 Task: Use the formula "GETPIVOTDATA" in spreadsheet "Project portfolio".
Action: Mouse moved to (276, 178)
Screenshot: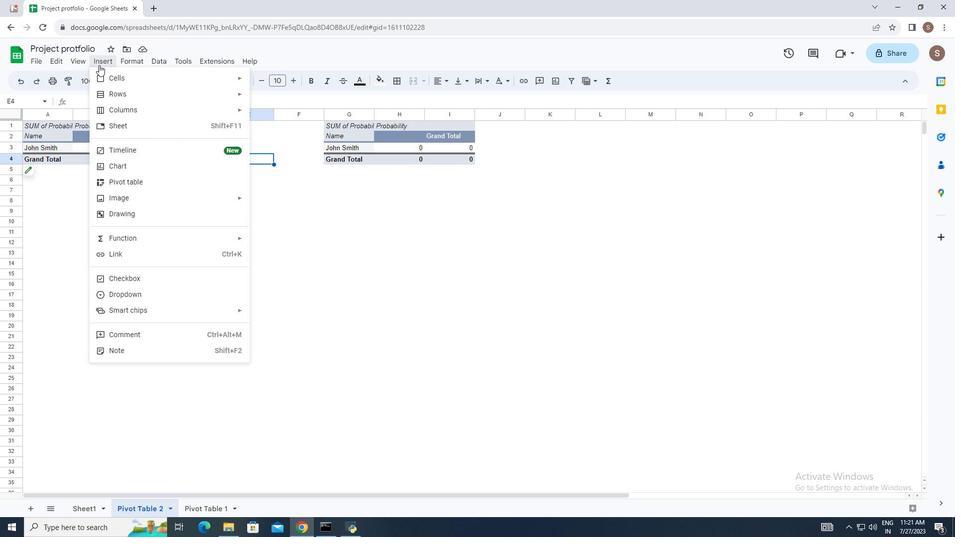 
Action: Mouse pressed left at (276, 178)
Screenshot: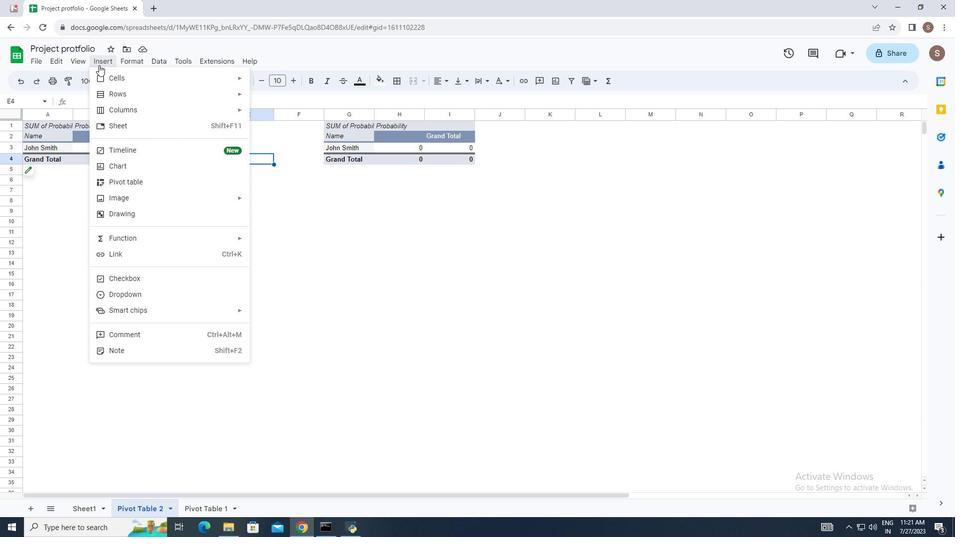 
Action: Mouse moved to (337, 180)
Screenshot: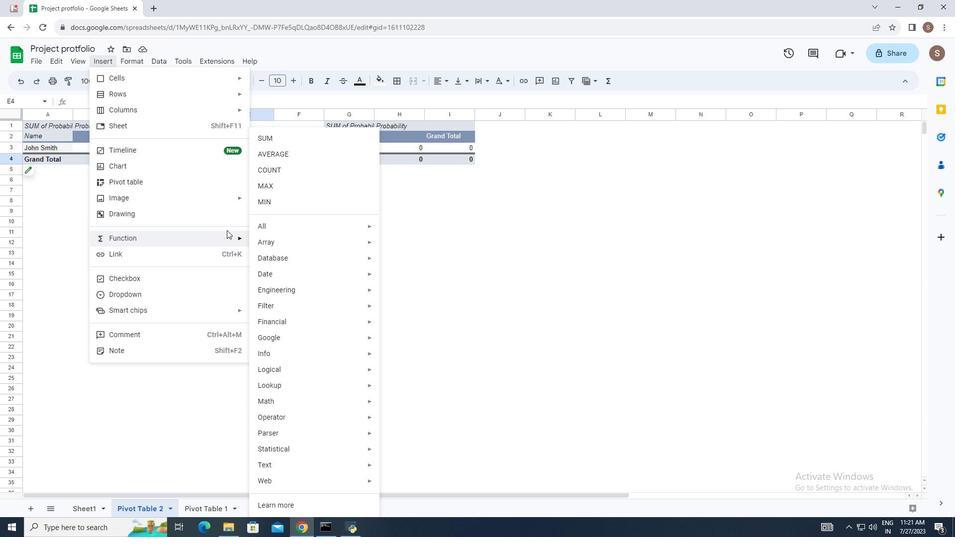 
Action: Mouse pressed left at (337, 180)
Screenshot: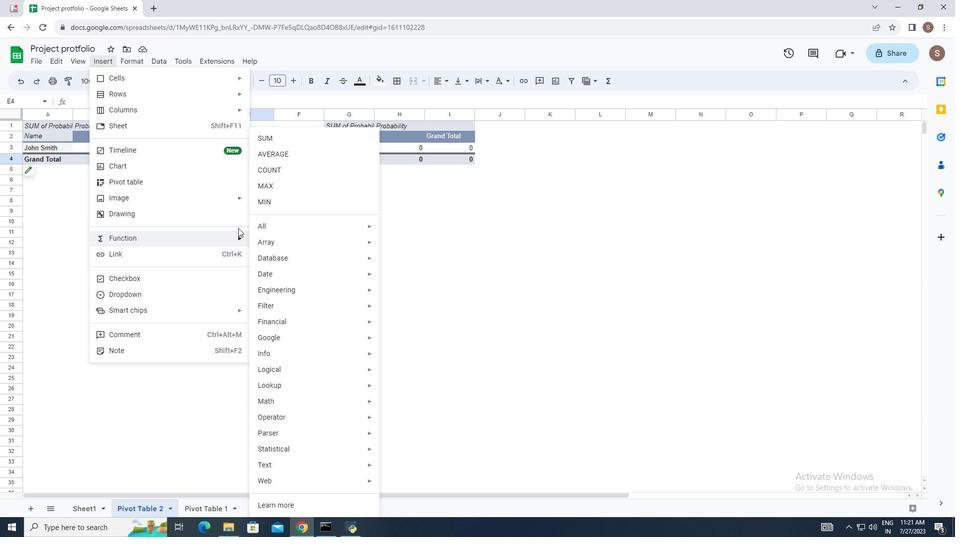 
Action: Mouse moved to (279, 170)
Screenshot: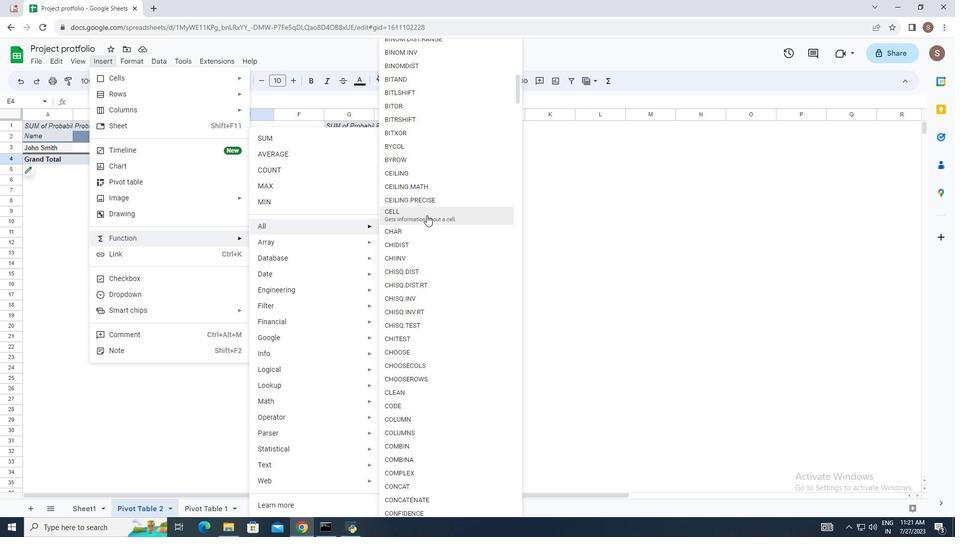 
Action: Mouse pressed left at (279, 170)
Screenshot: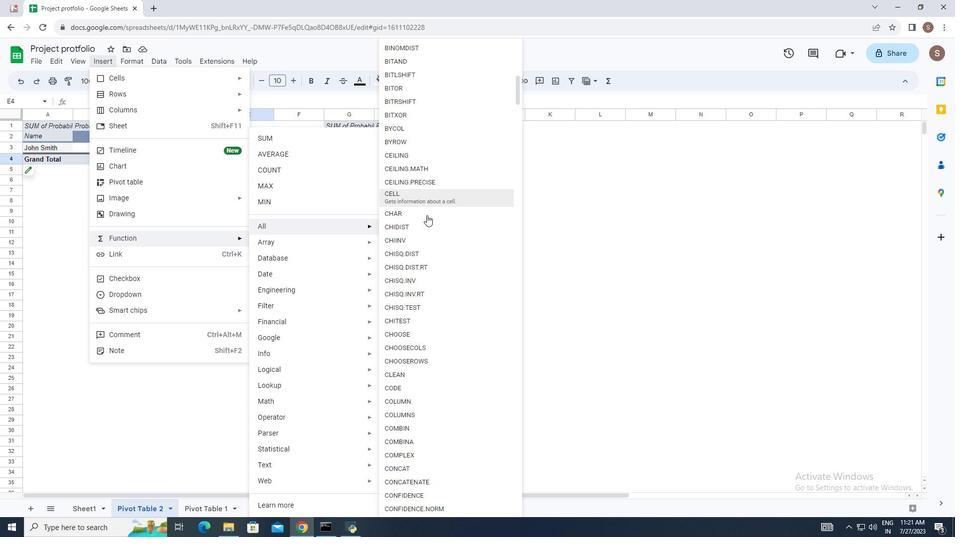 
Action: Mouse pressed left at (279, 170)
Screenshot: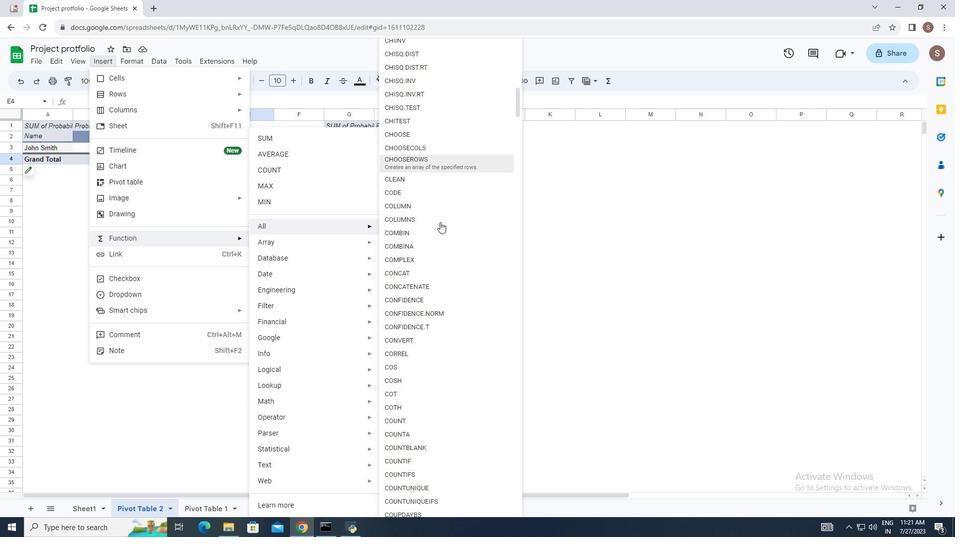 
Action: Mouse moved to (255, 170)
Screenshot: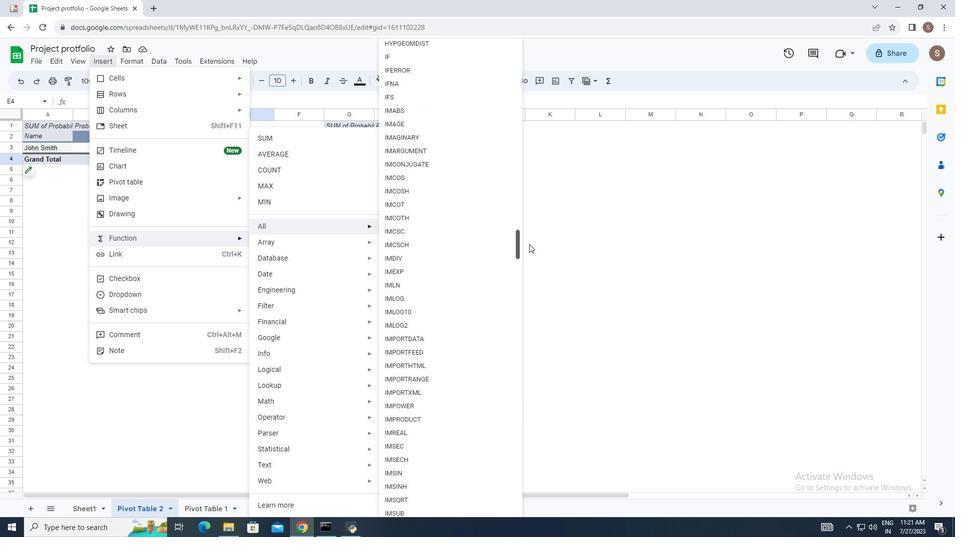 
Action: Mouse pressed left at (255, 170)
Screenshot: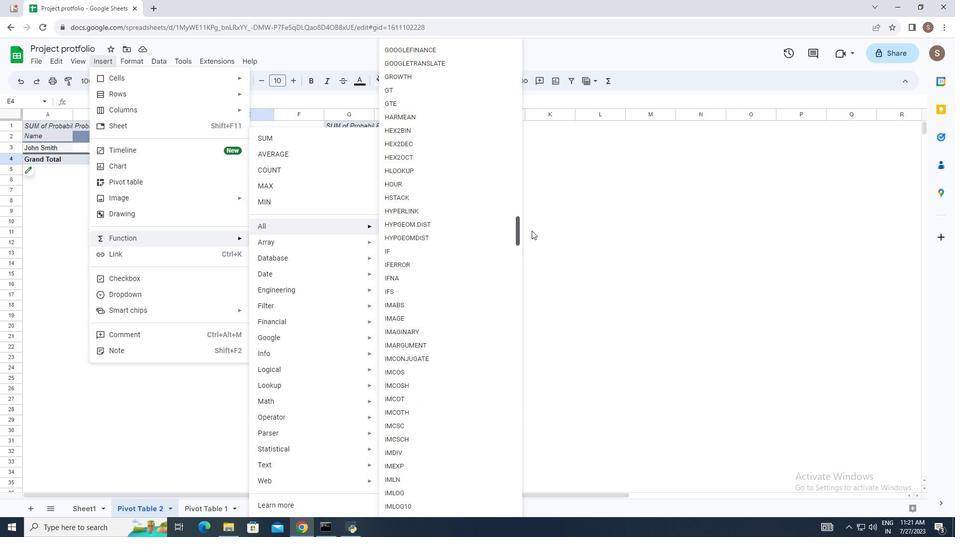 
Action: Mouse pressed left at (255, 170)
Screenshot: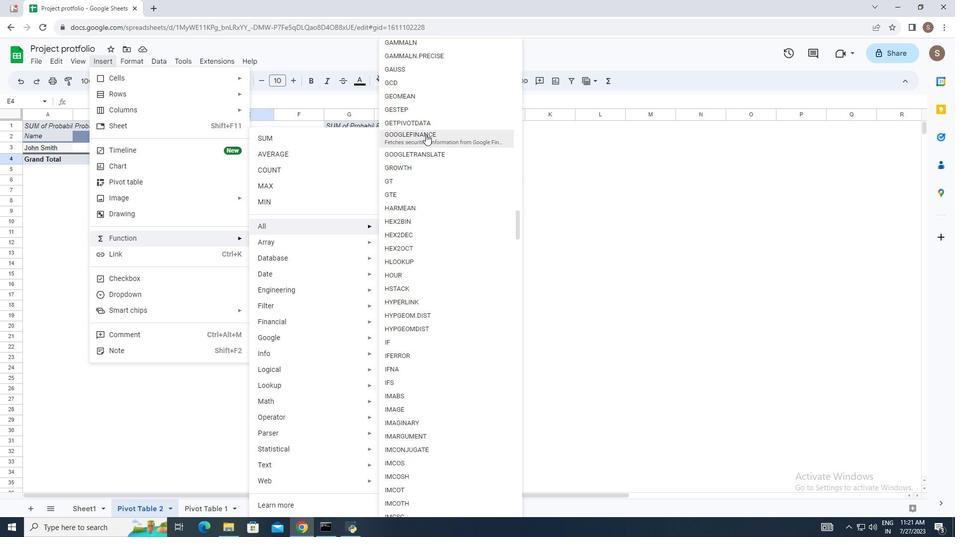 
Action: Mouse moved to (264, 170)
Screenshot: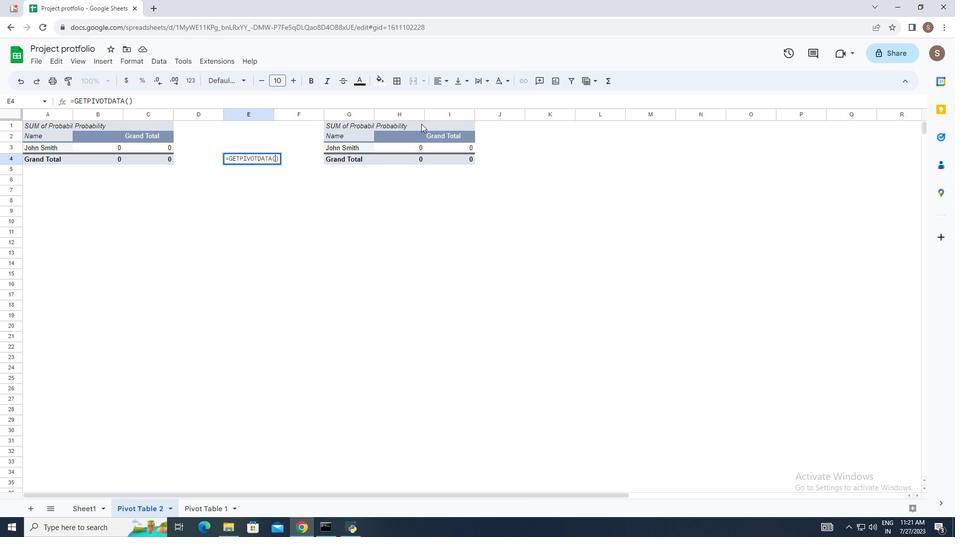 
Action: Mouse pressed left at (264, 170)
Screenshot: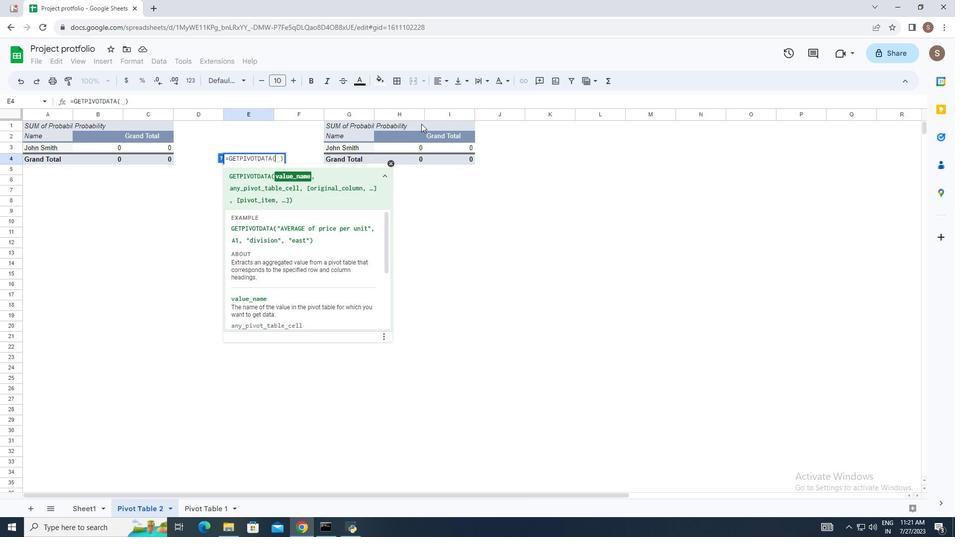 
Action: Mouse pressed left at (264, 170)
Screenshot: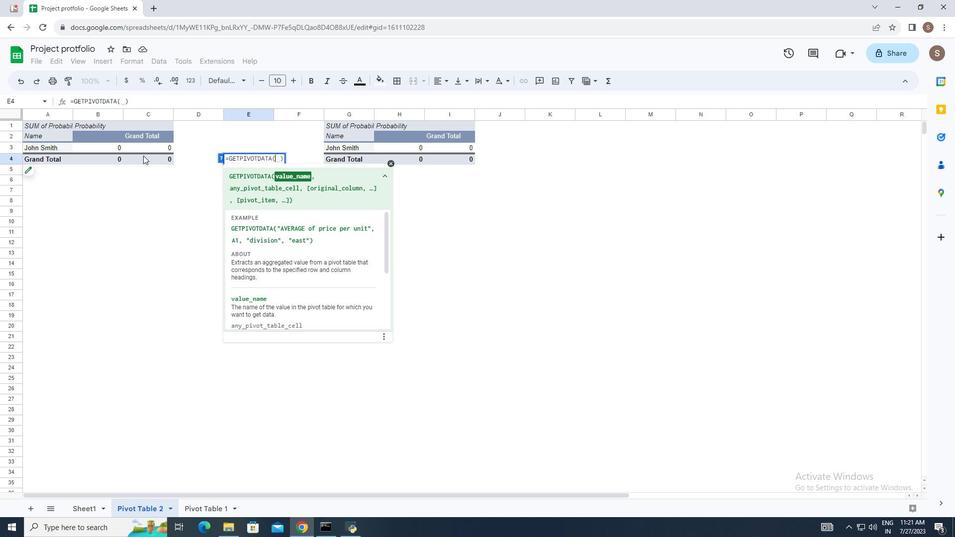 
Action: Mouse moved to (272, 170)
Screenshot: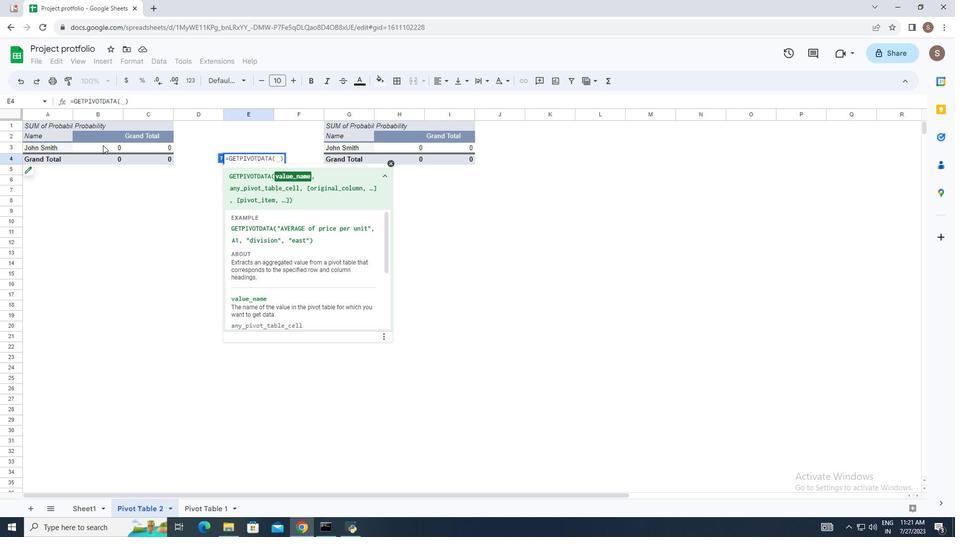 
Action: Mouse pressed left at (272, 170)
Screenshot: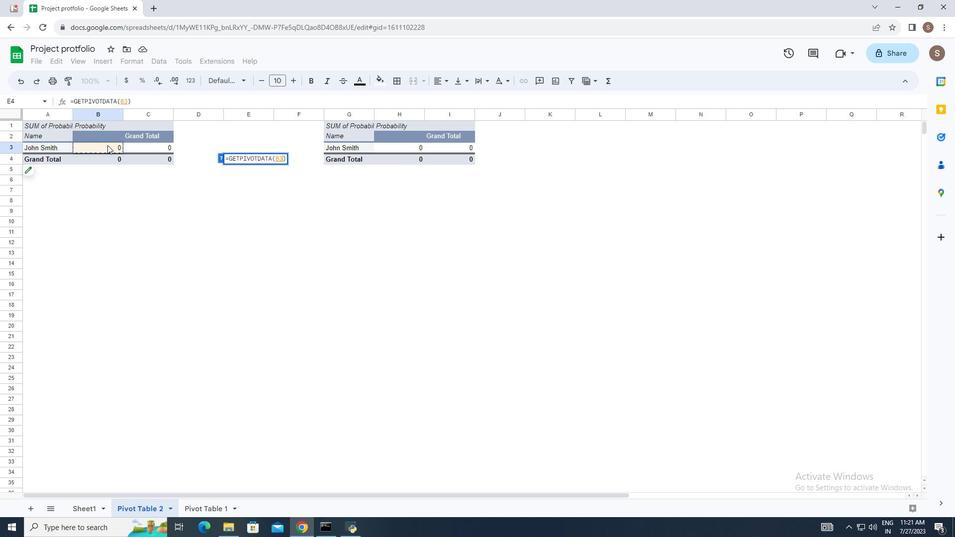
Action: Mouse moved to (272, 170)
Screenshot: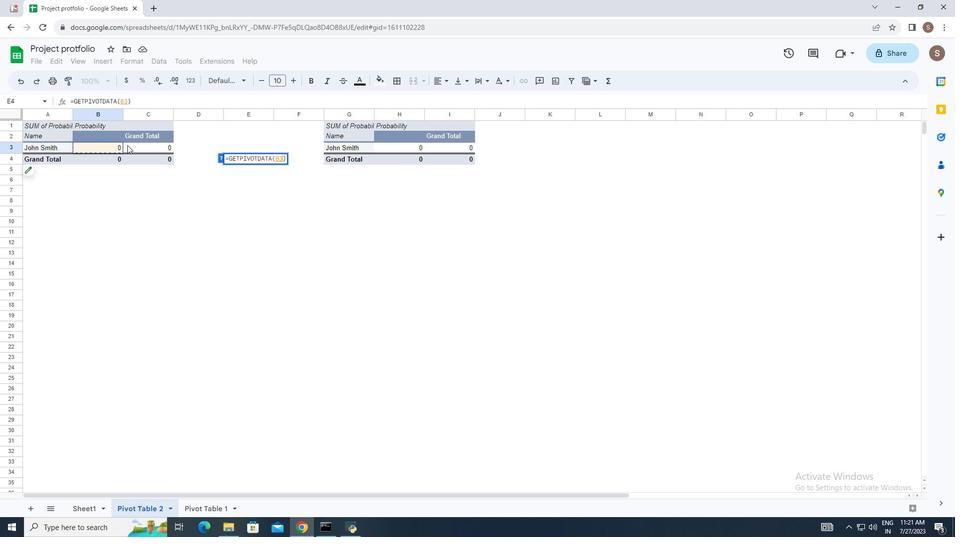 
Action: Mouse pressed left at (272, 170)
Screenshot: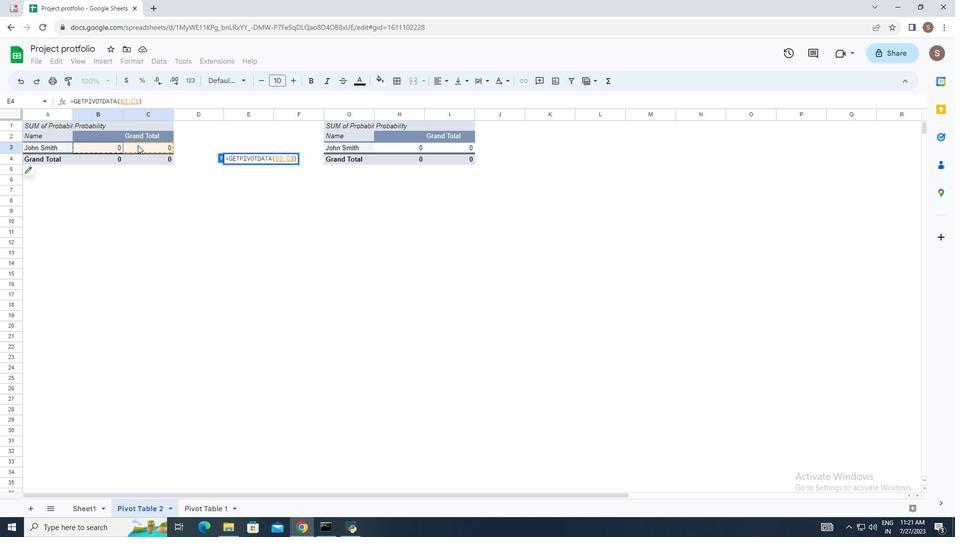 
Action: Mouse moved to (339, 181)
Screenshot: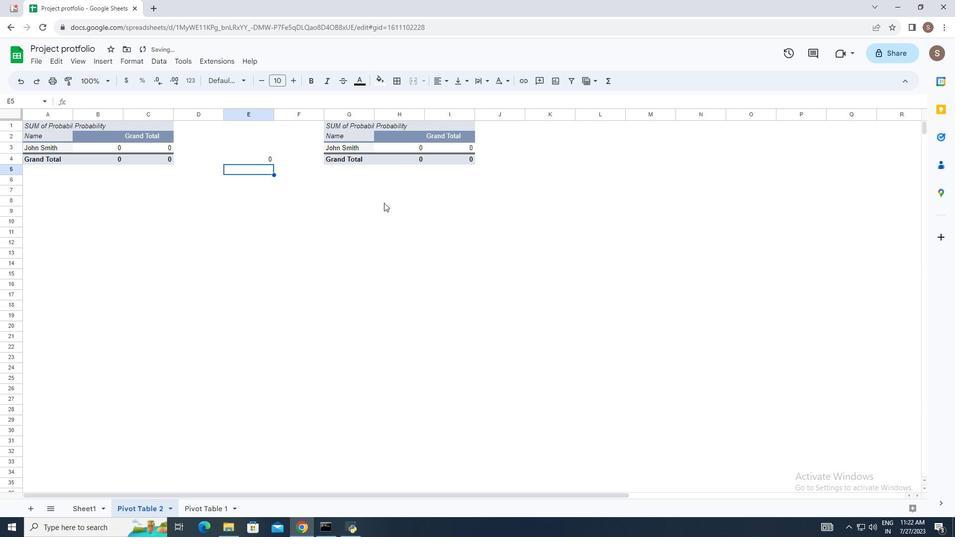 
Action: Mouse pressed left at (339, 181)
Screenshot: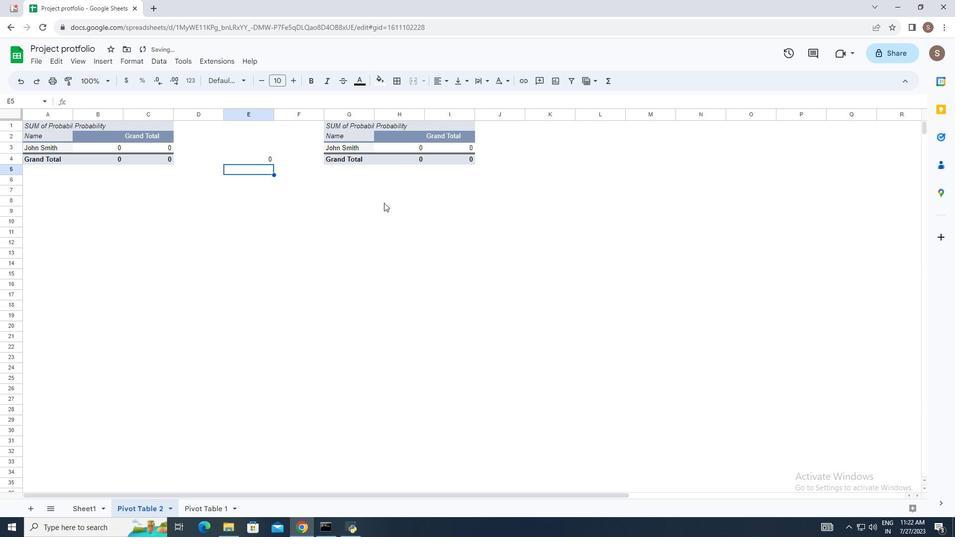 
Action: Mouse moved to (339, 180)
Screenshot: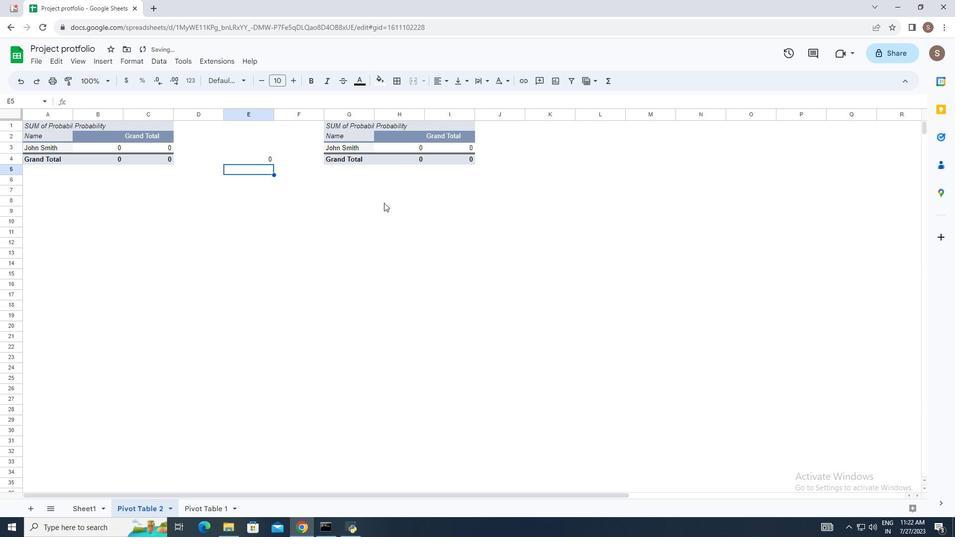 
Action: Mouse pressed left at (339, 180)
Screenshot: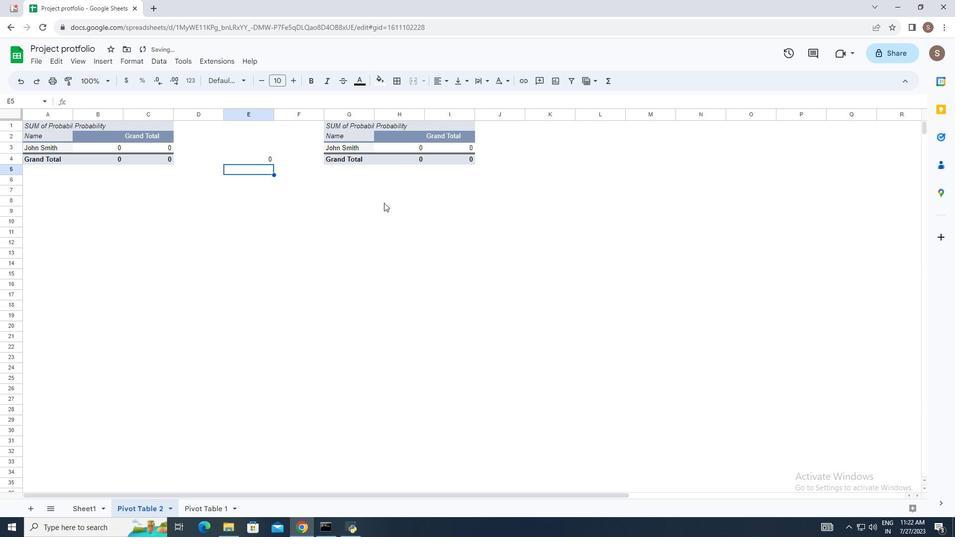 
Action: Mouse moved to (120, 178)
Screenshot: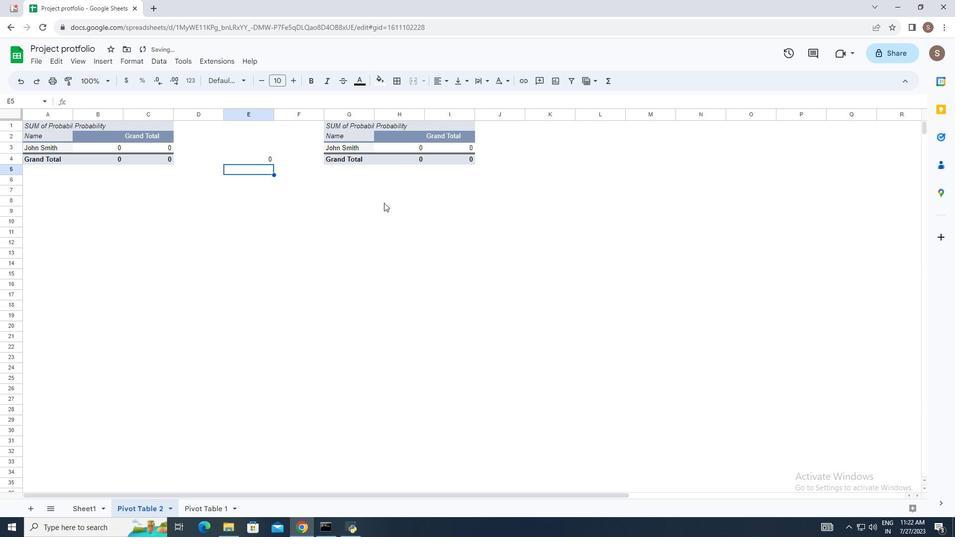 
Action: Mouse scrolled (120, 178) with delta (0, 0)
Screenshot: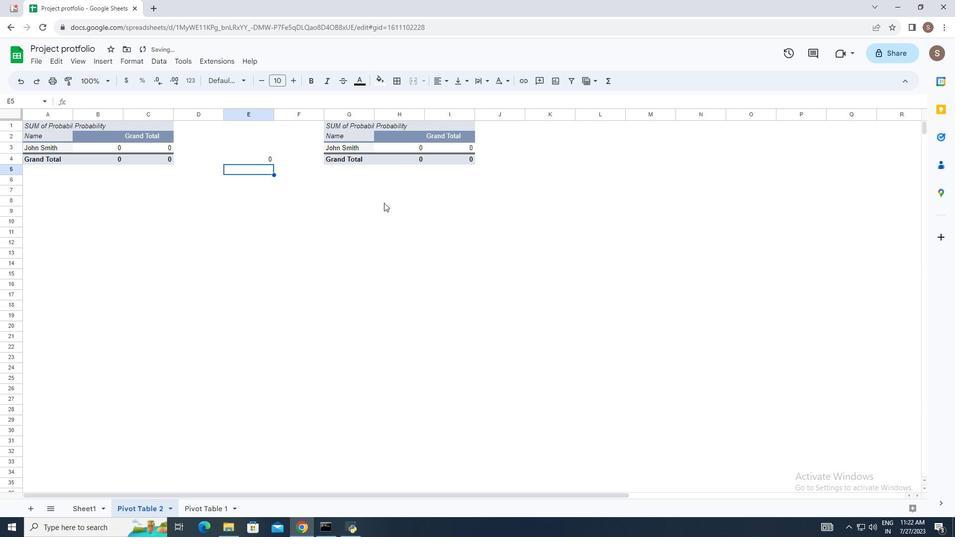 
Action: Mouse moved to (118, 178)
Screenshot: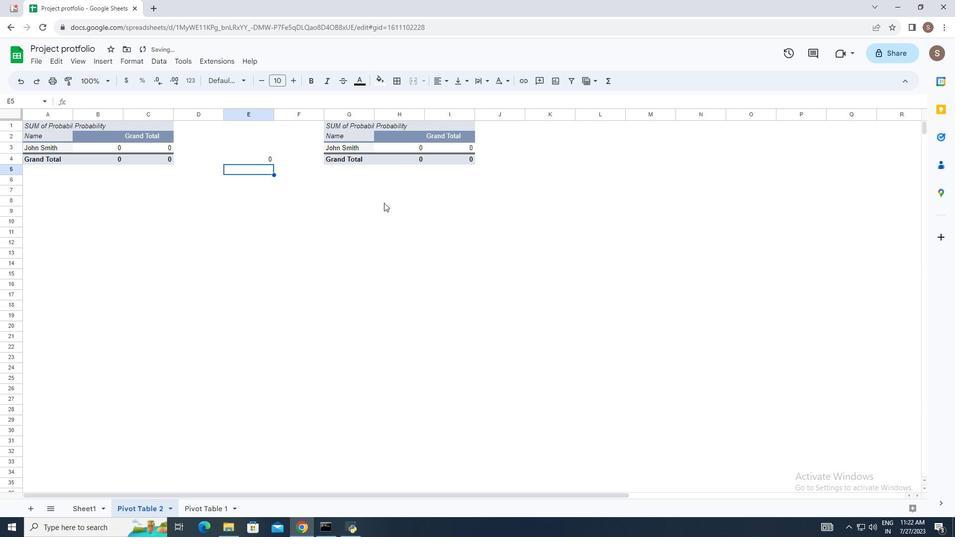 
Action: Mouse scrolled (118, 178) with delta (0, 0)
Screenshot: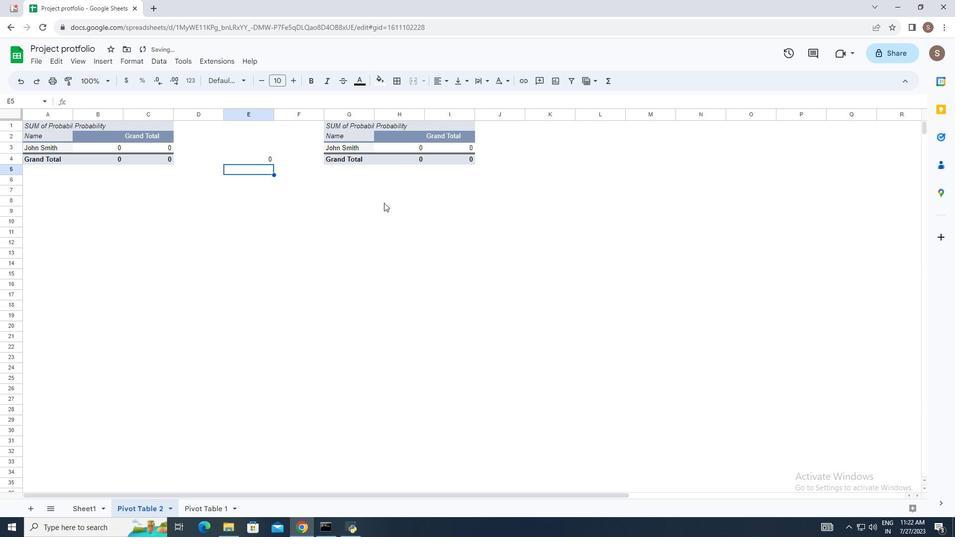 
Action: Mouse moved to (114, 179)
Screenshot: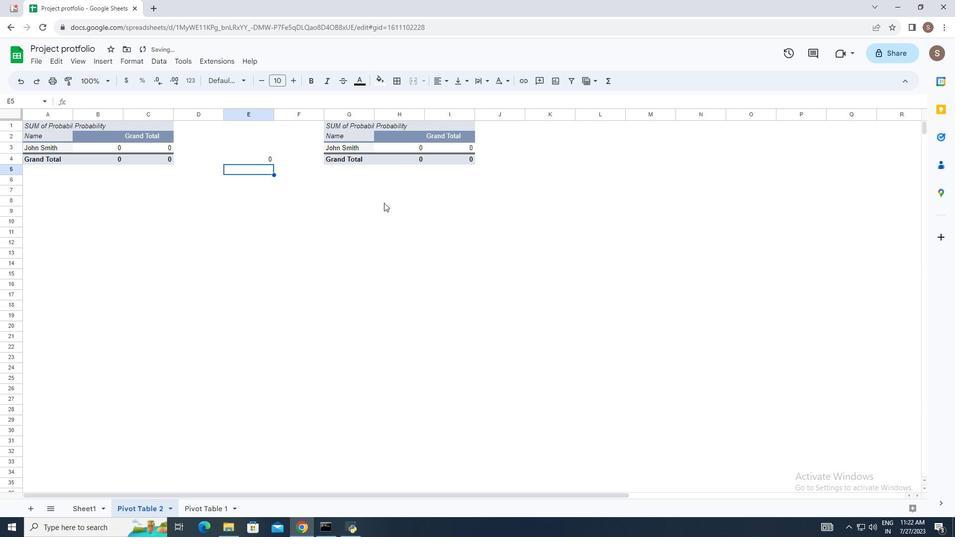 
Action: Mouse scrolled (116, 179) with delta (0, 0)
Screenshot: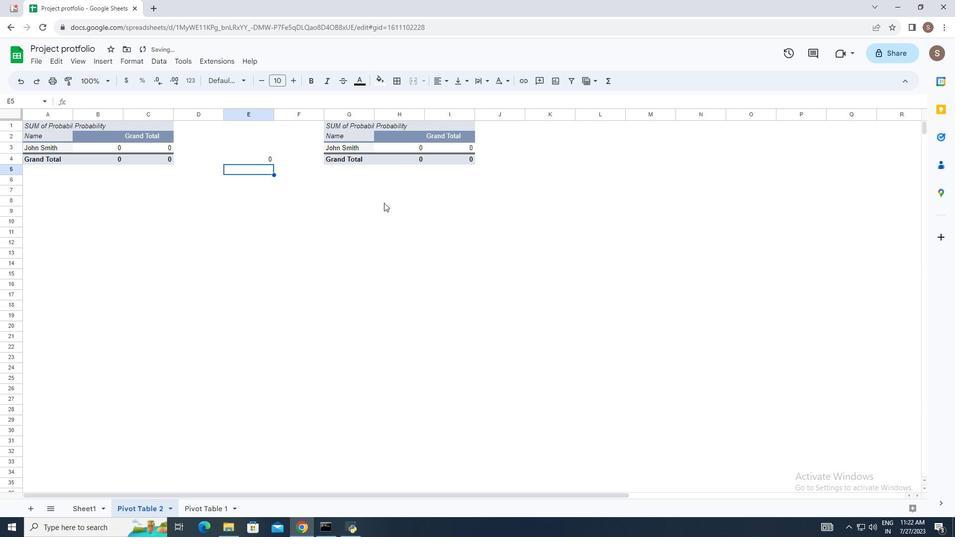 
Action: Mouse moved to (98, 183)
Screenshot: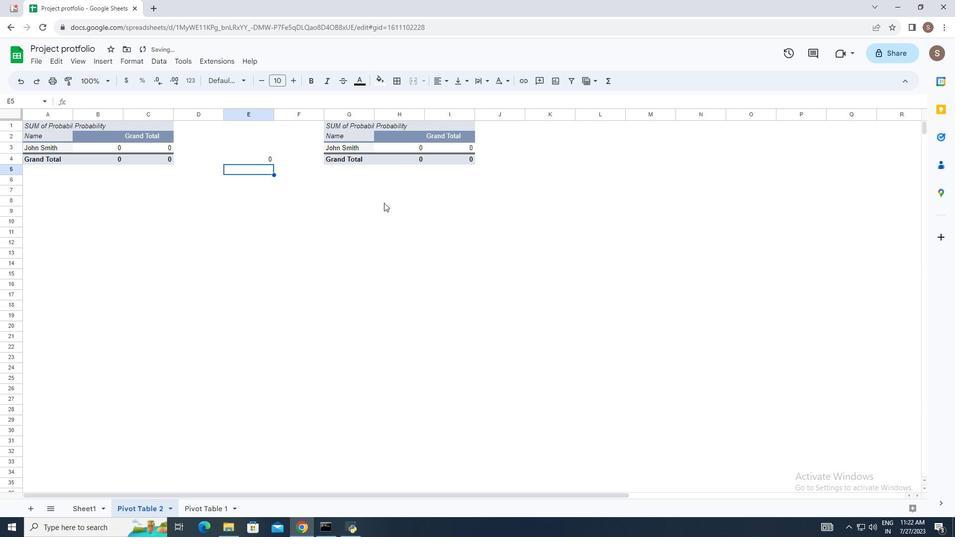 
Action: Mouse scrolled (98, 183) with delta (0, 0)
Screenshot: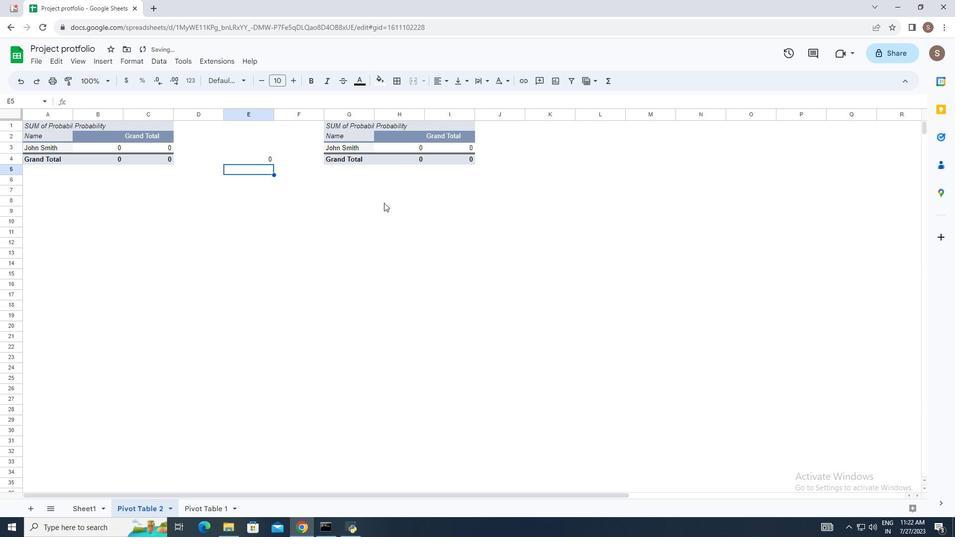 
Action: Mouse moved to (98, 183)
Screenshot: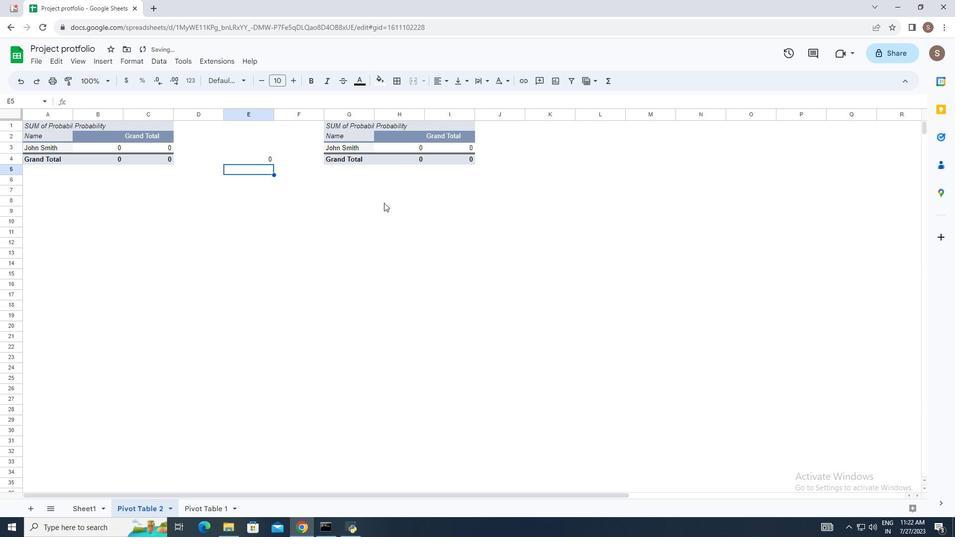 
Action: Mouse scrolled (98, 183) with delta (0, 0)
Screenshot: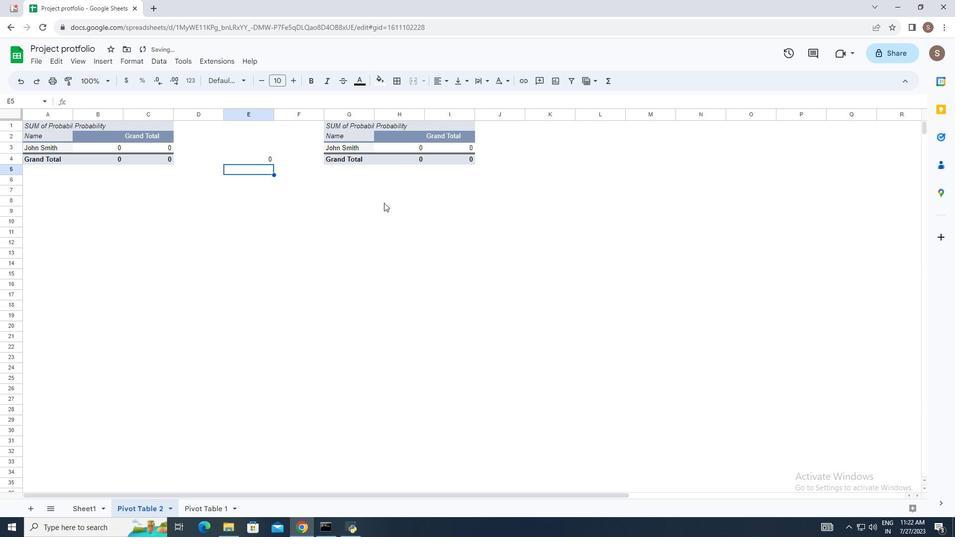 
Action: Mouse moved to (237, 160)
Screenshot: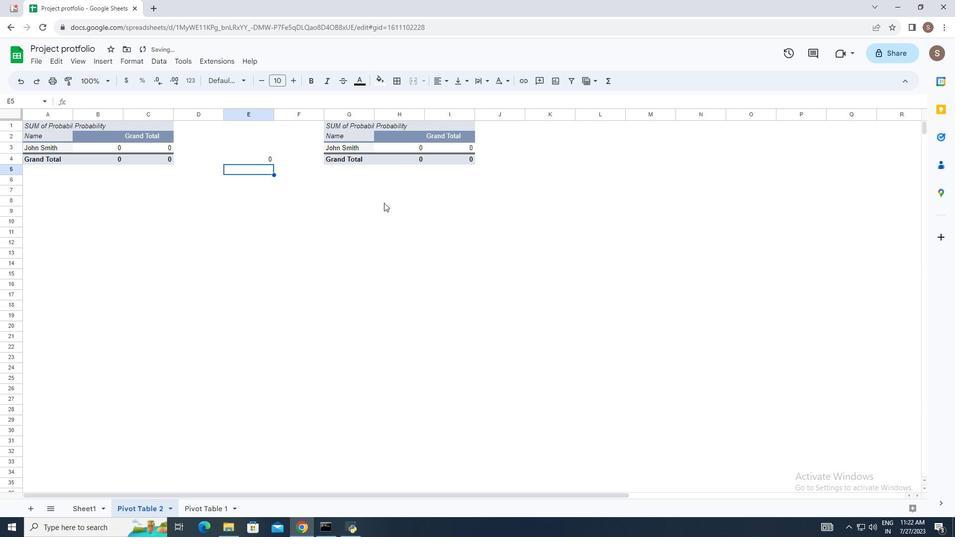 
Action: Mouse pressed left at (237, 160)
Screenshot: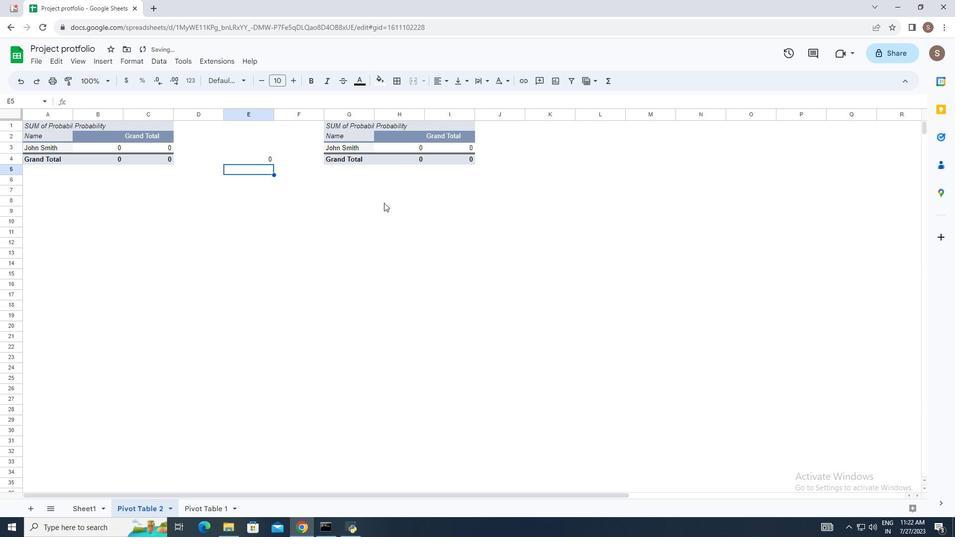 
Action: Mouse moved to (331, 210)
Screenshot: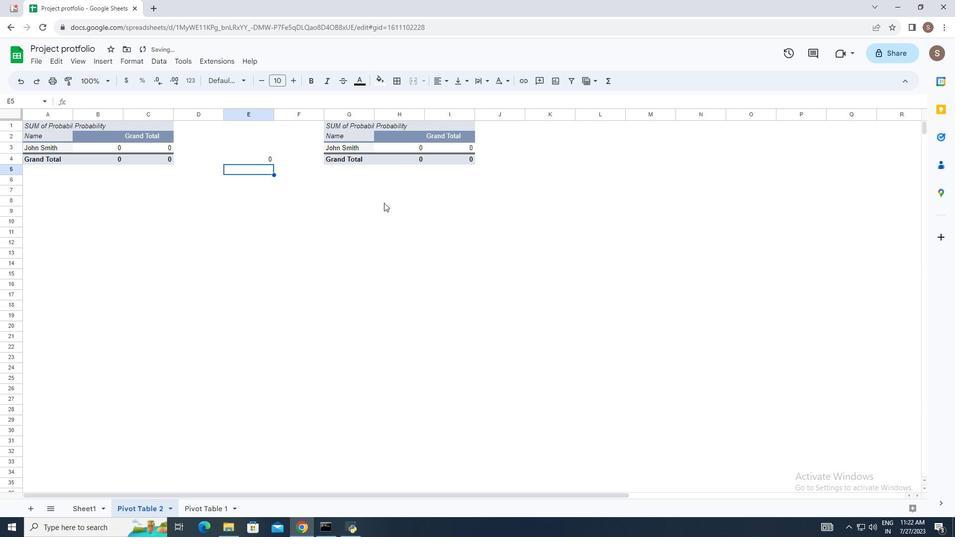 
Action: Mouse pressed left at (331, 210)
Screenshot: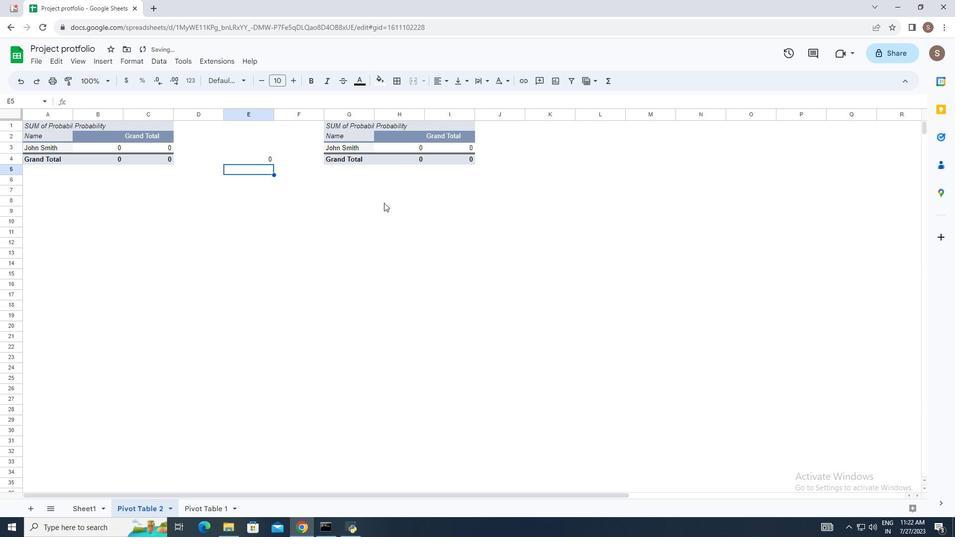 
Action: Mouse moved to (346, 167)
Screenshot: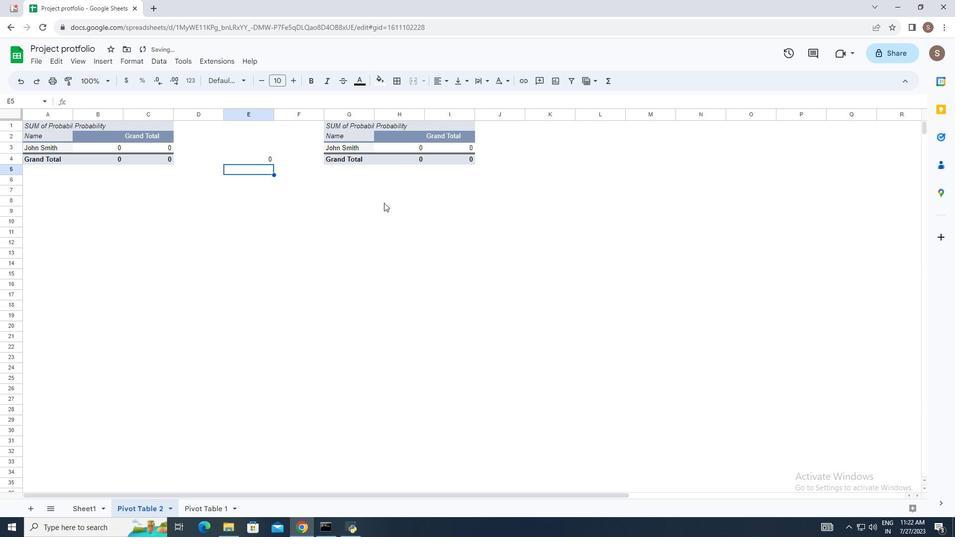 
Action: Mouse pressed left at (346, 167)
Screenshot: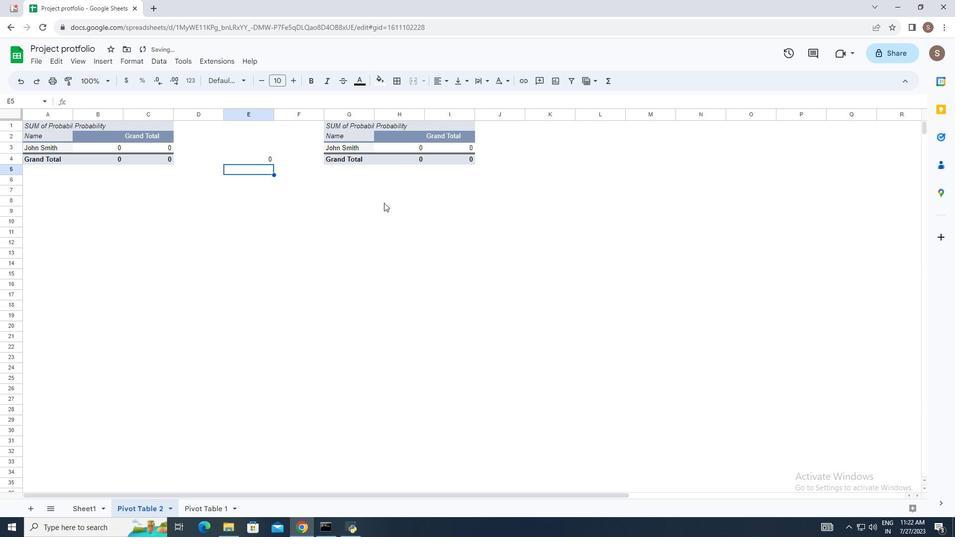 
Action: Mouse moved to (353, 185)
Screenshot: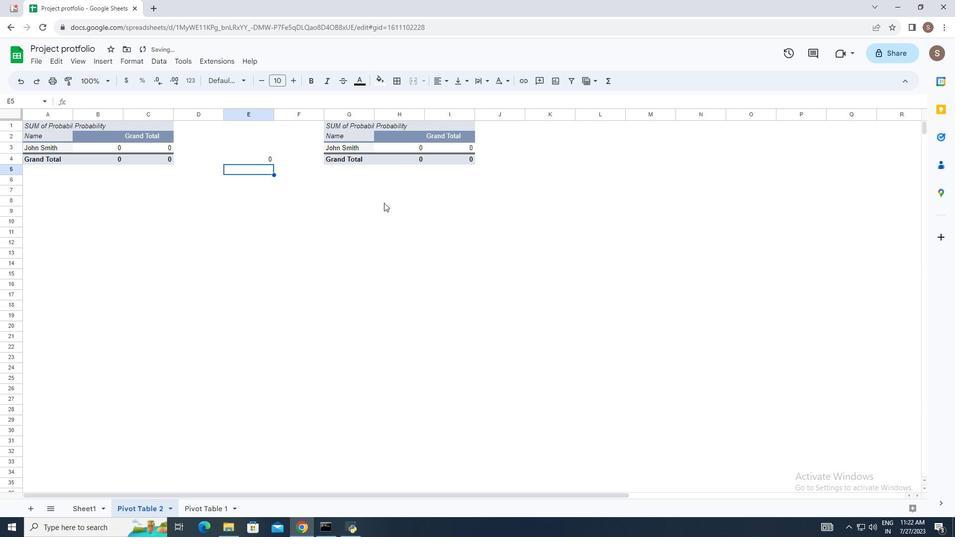 
Action: Key pressed cmd
Screenshot: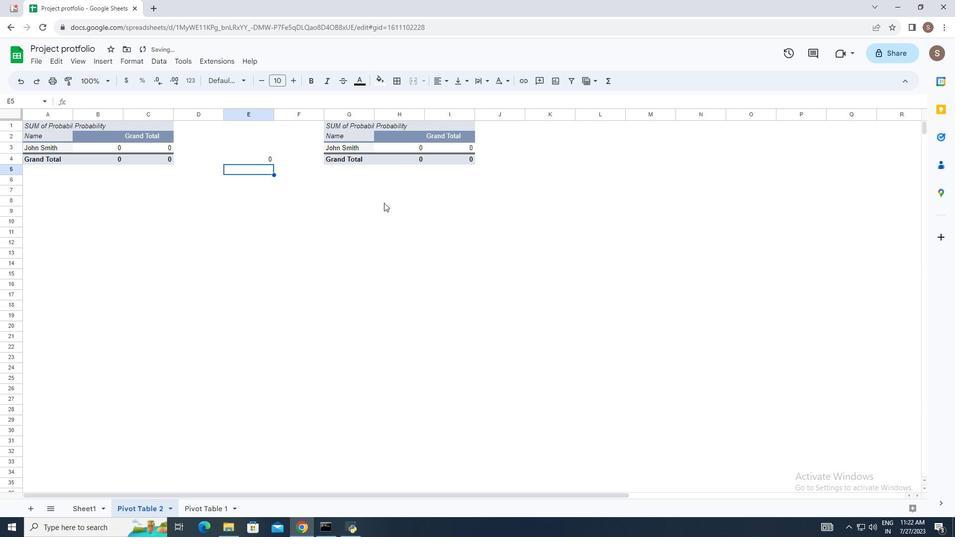 
Action: Mouse moved to (366, 206)
Screenshot: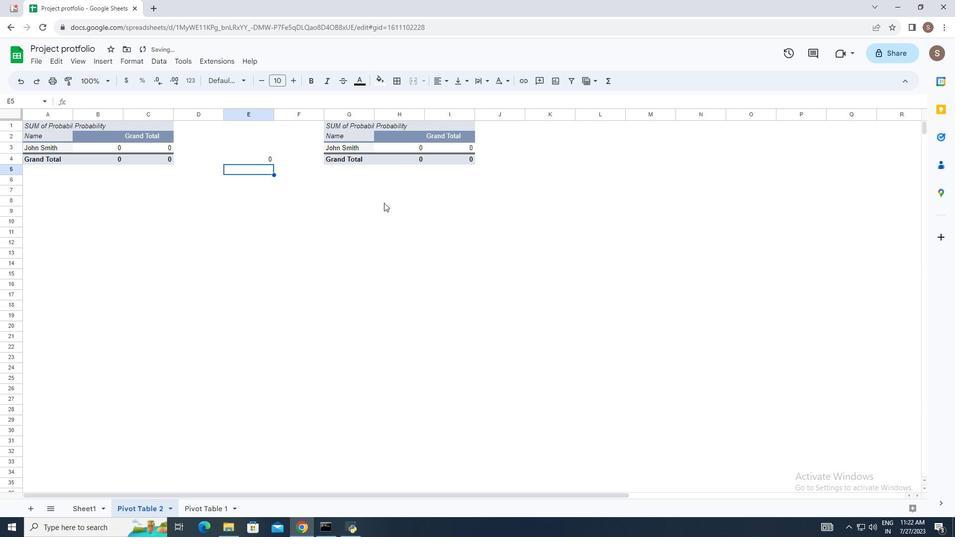 
Action: Mouse pressed left at (366, 206)
Screenshot: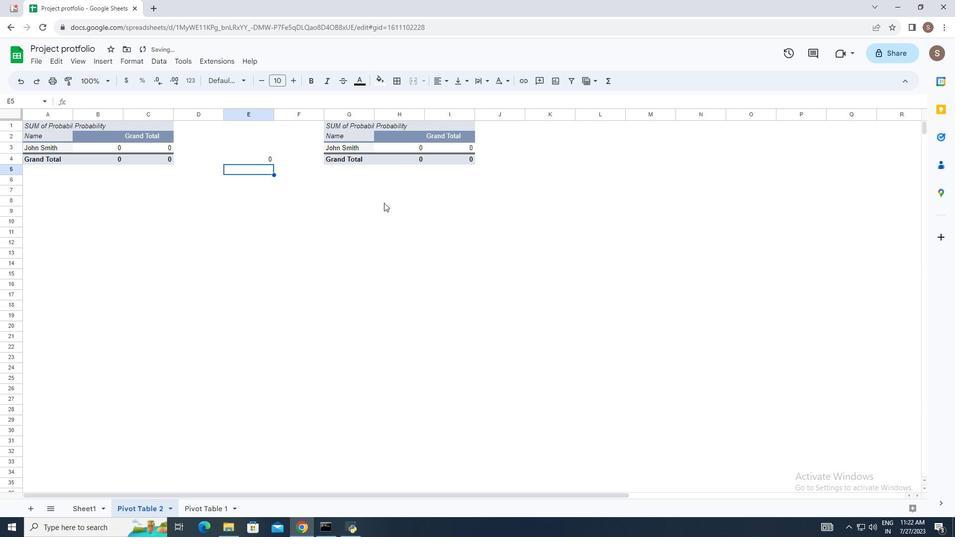 
Action: Mouse moved to (387, 207)
Screenshot: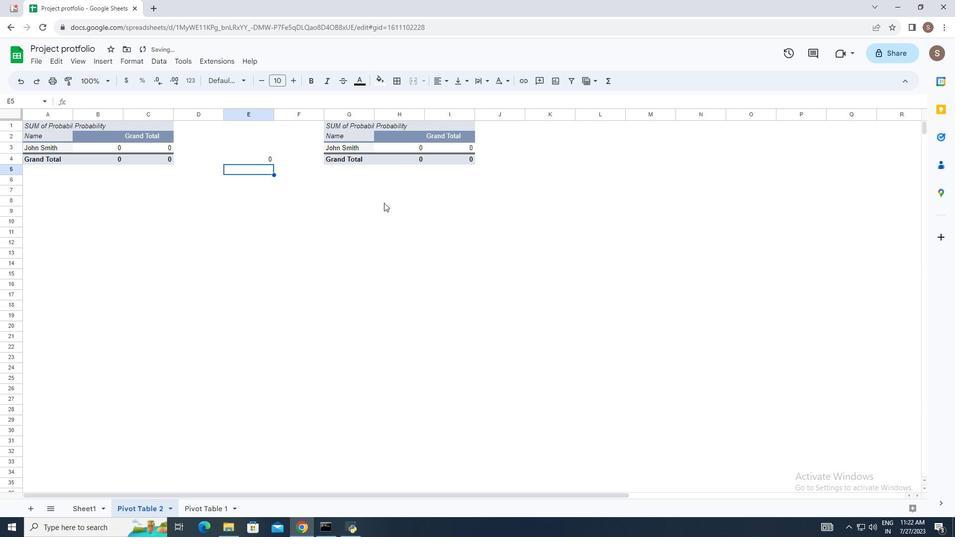 
Action: Mouse pressed left at (387, 207)
Screenshot: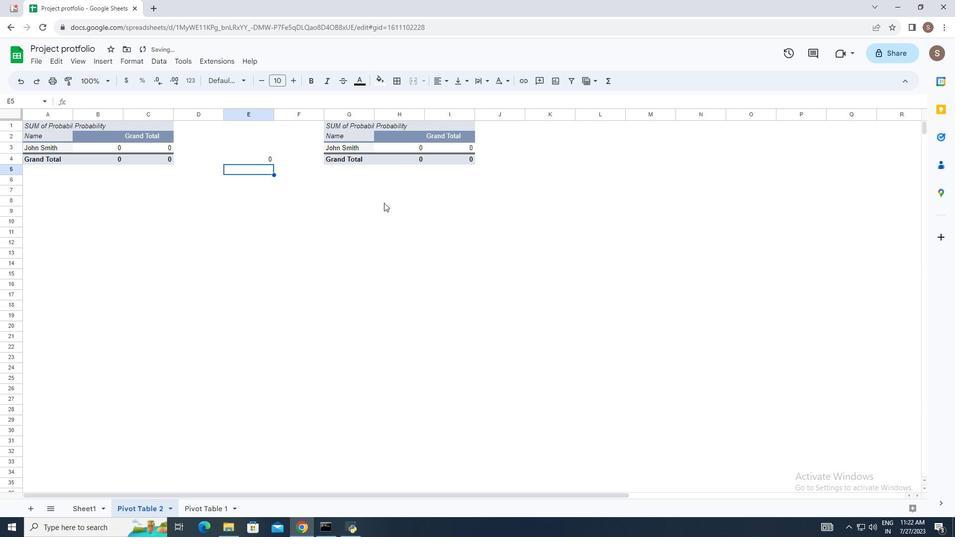 
Action: Mouse moved to (280, 170)
Screenshot: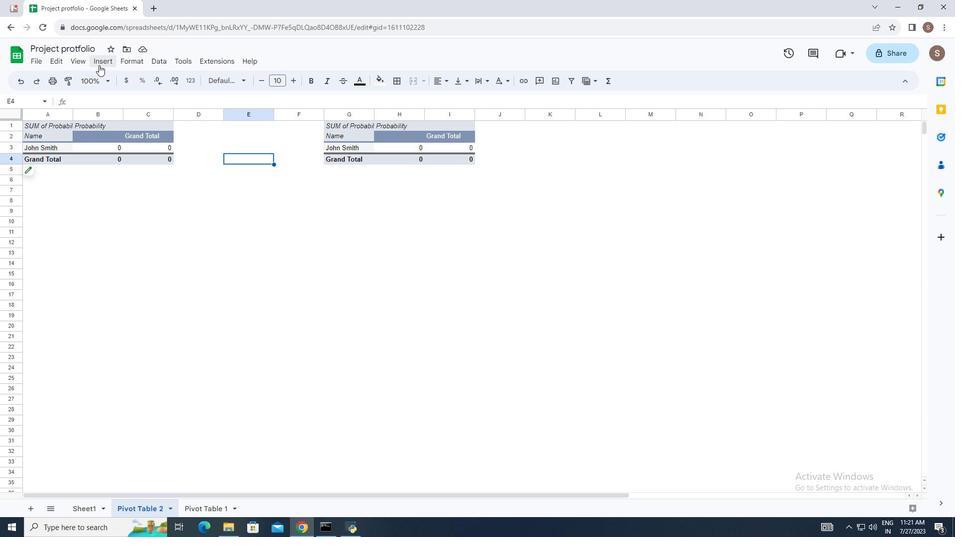 
Action: Mouse pressed left at (280, 170)
Screenshot: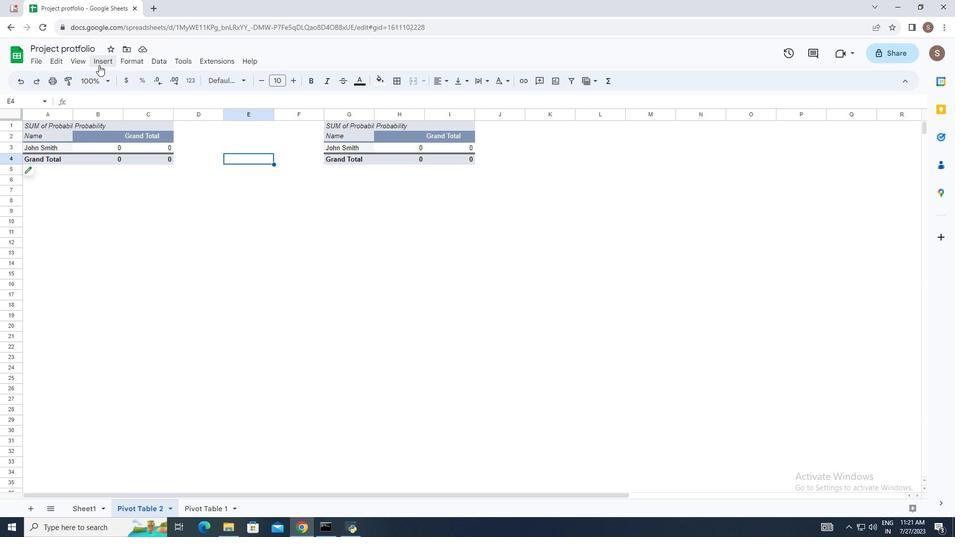 
Action: Mouse moved to (302, 186)
Screenshot: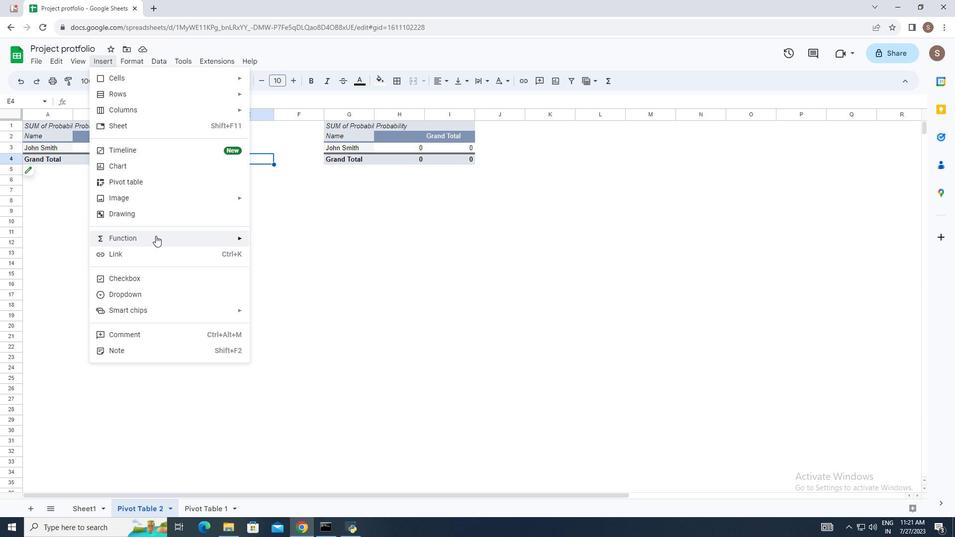
Action: Mouse pressed left at (302, 186)
Screenshot: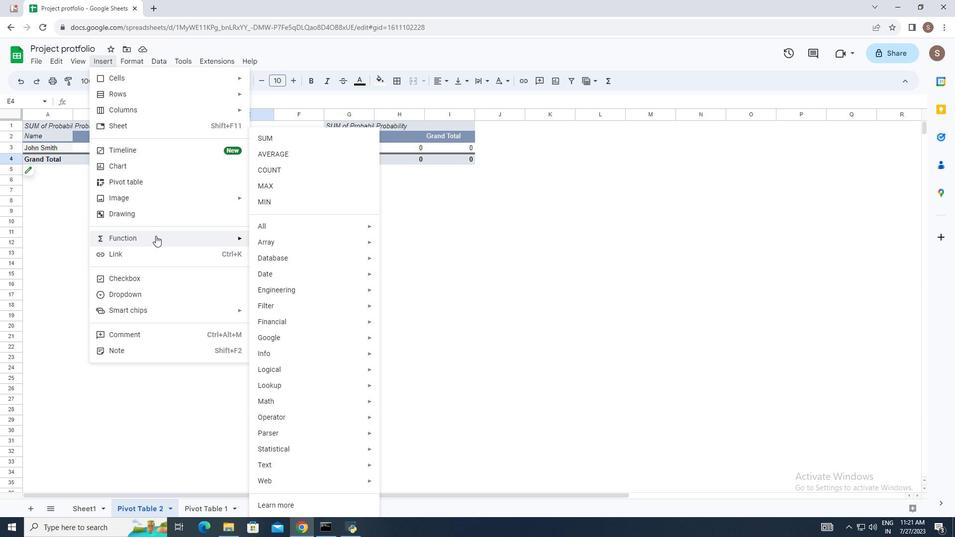
Action: Mouse moved to (348, 185)
Screenshot: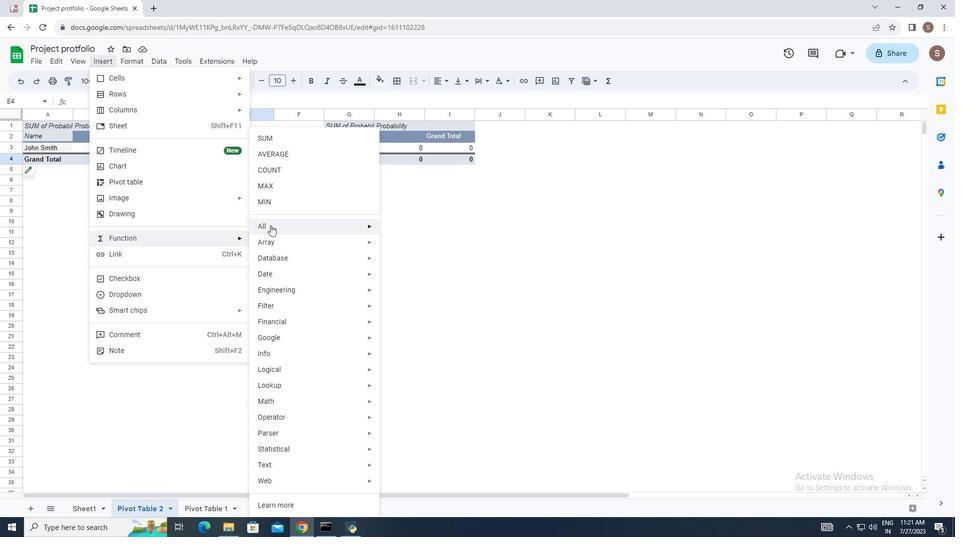 
Action: Mouse pressed left at (348, 185)
Screenshot: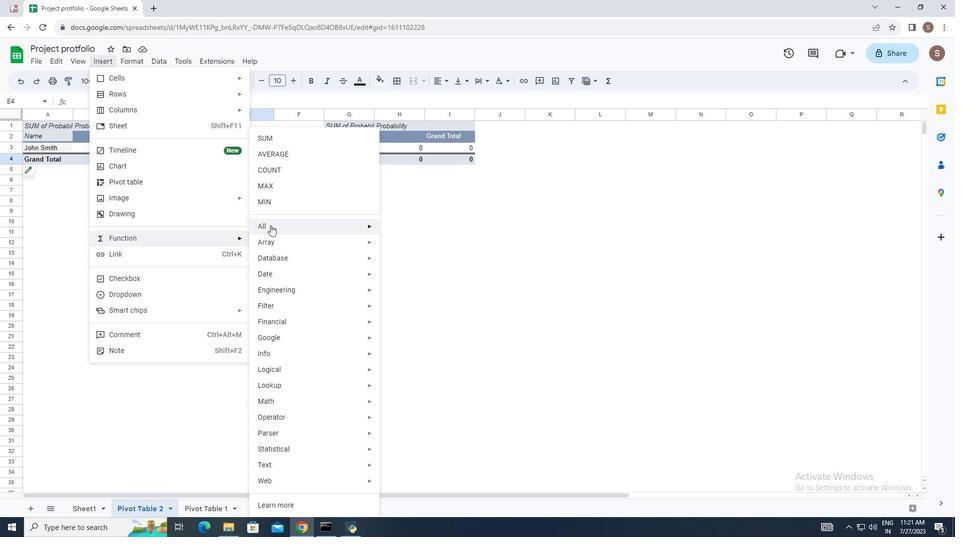 
Action: Mouse moved to (409, 184)
Screenshot: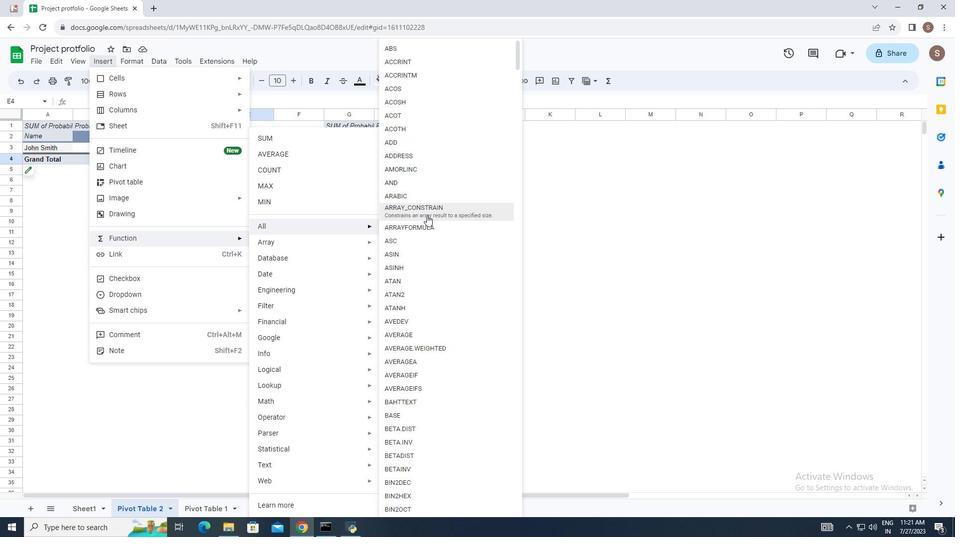 
Action: Mouse scrolled (409, 184) with delta (0, 0)
Screenshot: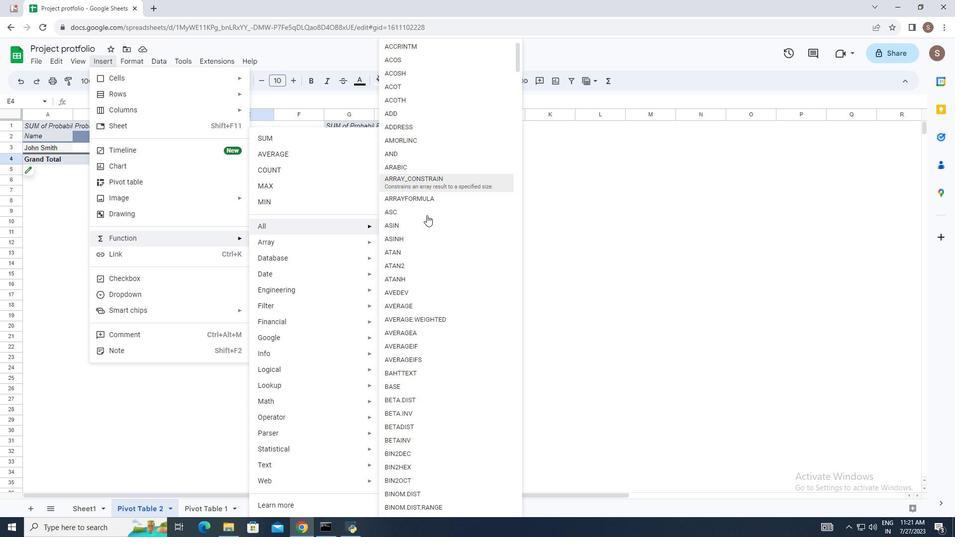 
Action: Mouse scrolled (409, 184) with delta (0, 0)
Screenshot: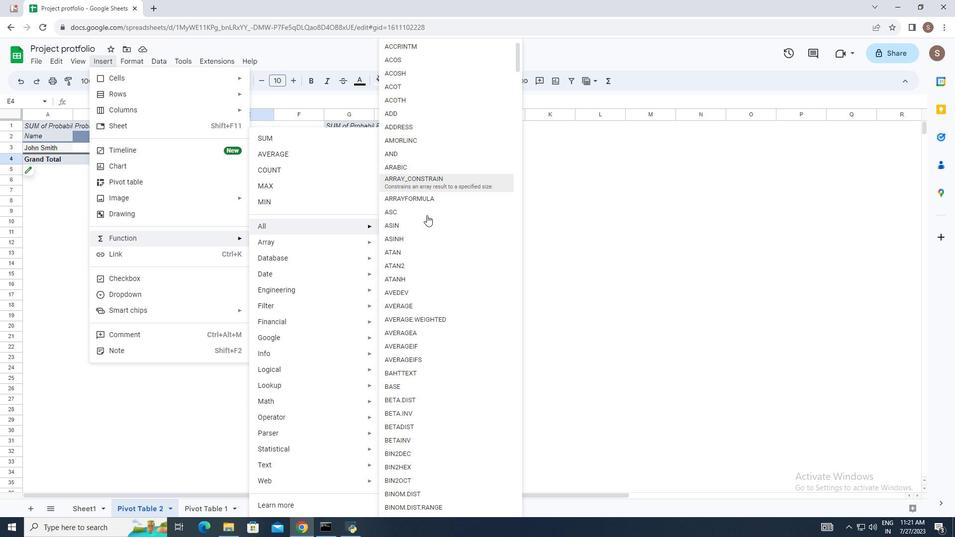 
Action: Mouse scrolled (409, 184) with delta (0, 0)
Screenshot: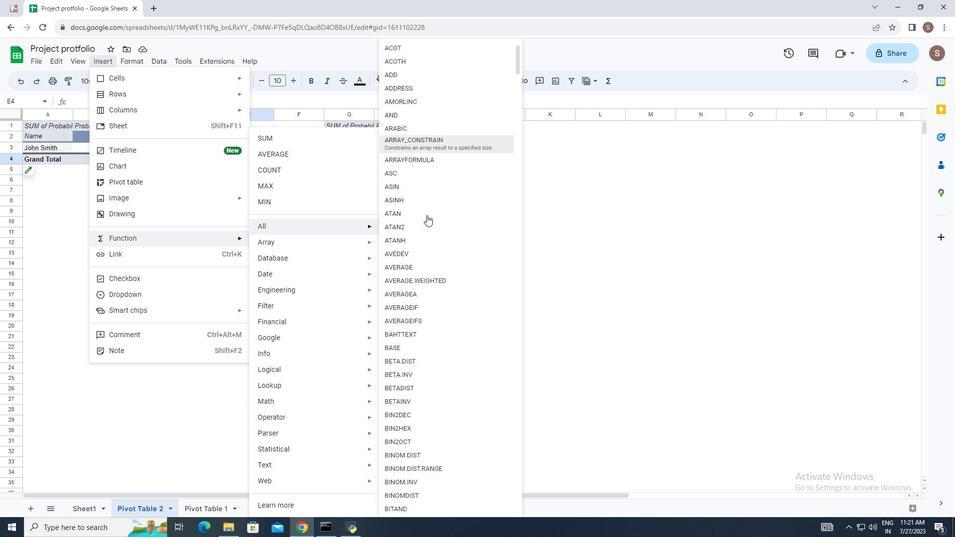 
Action: Mouse scrolled (409, 184) with delta (0, 0)
Screenshot: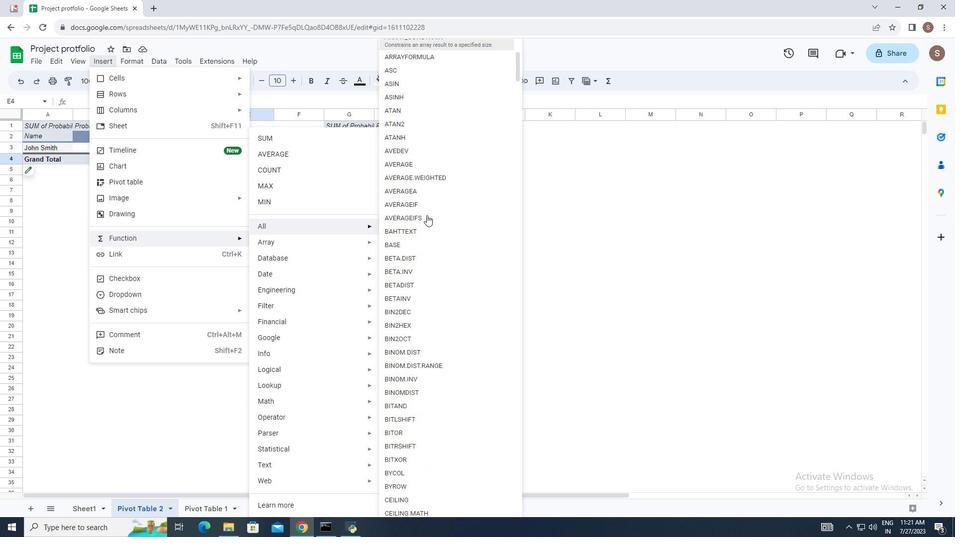 
Action: Mouse scrolled (409, 184) with delta (0, 0)
Screenshot: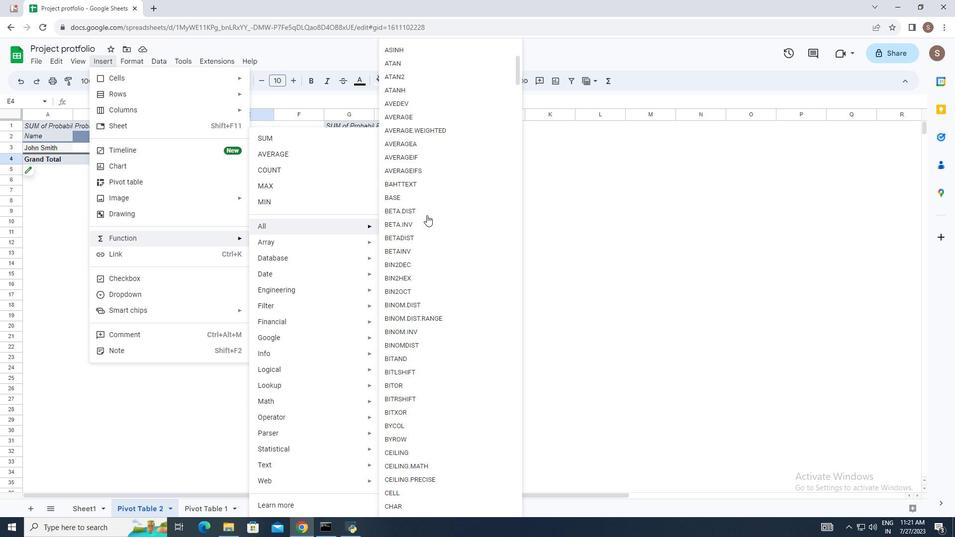 
Action: Mouse scrolled (409, 184) with delta (0, 0)
Screenshot: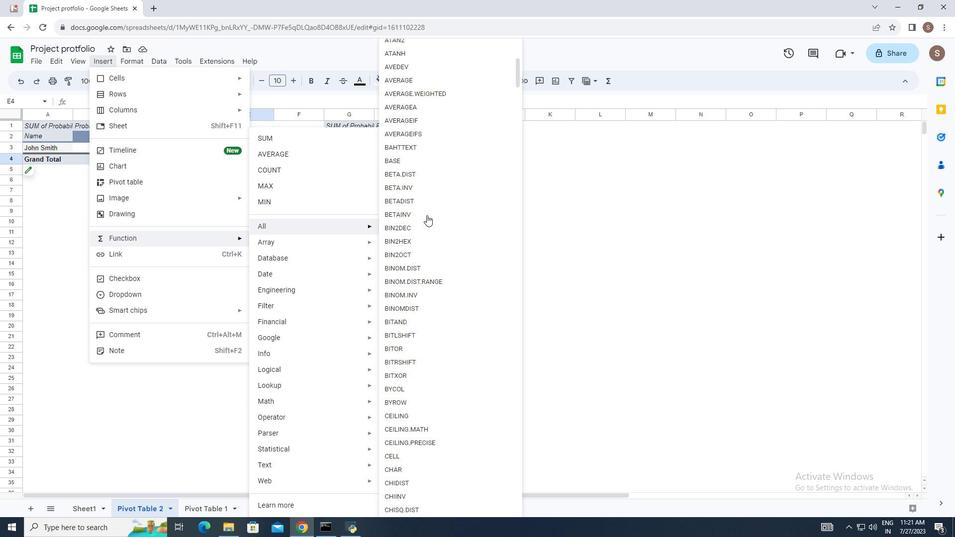 
Action: Mouse scrolled (409, 184) with delta (0, 0)
Screenshot: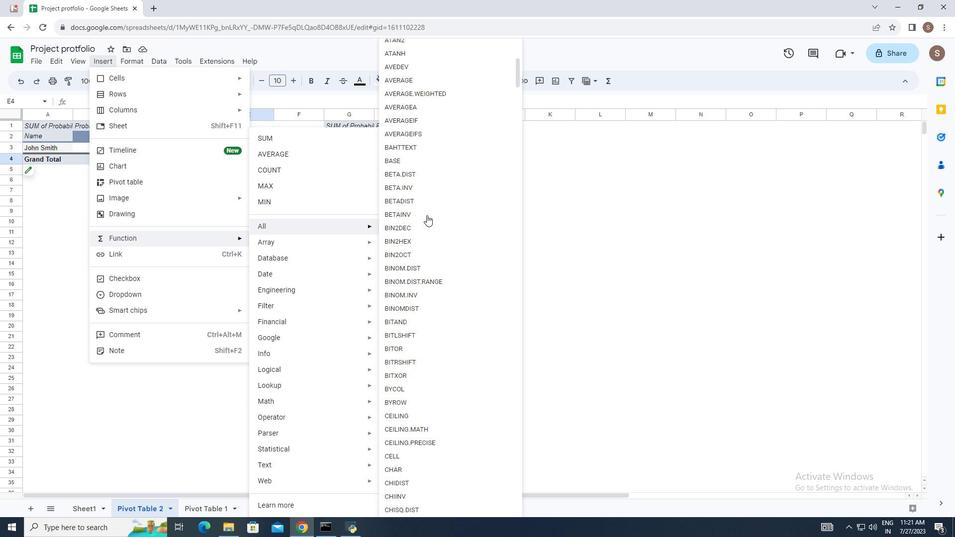 
Action: Mouse scrolled (409, 184) with delta (0, 0)
Screenshot: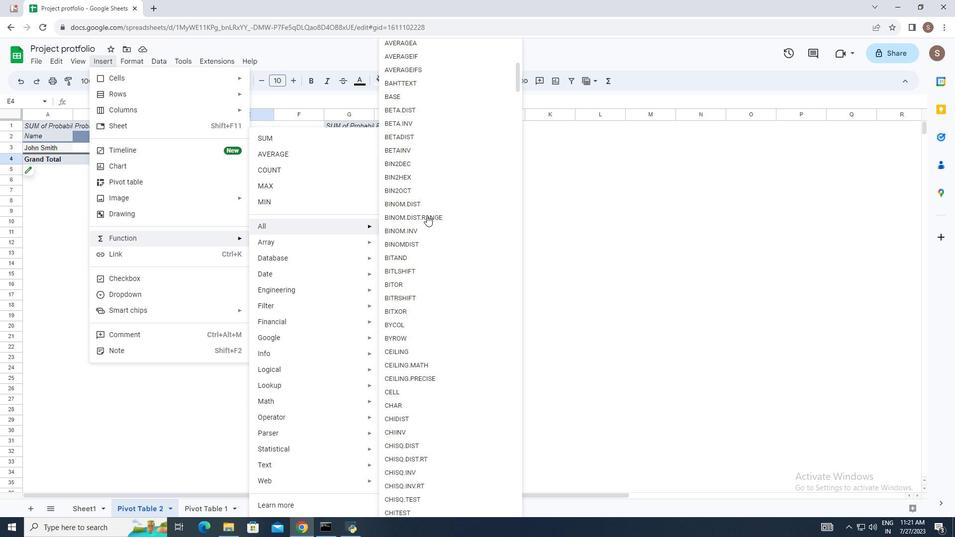 
Action: Mouse scrolled (409, 184) with delta (0, 0)
Screenshot: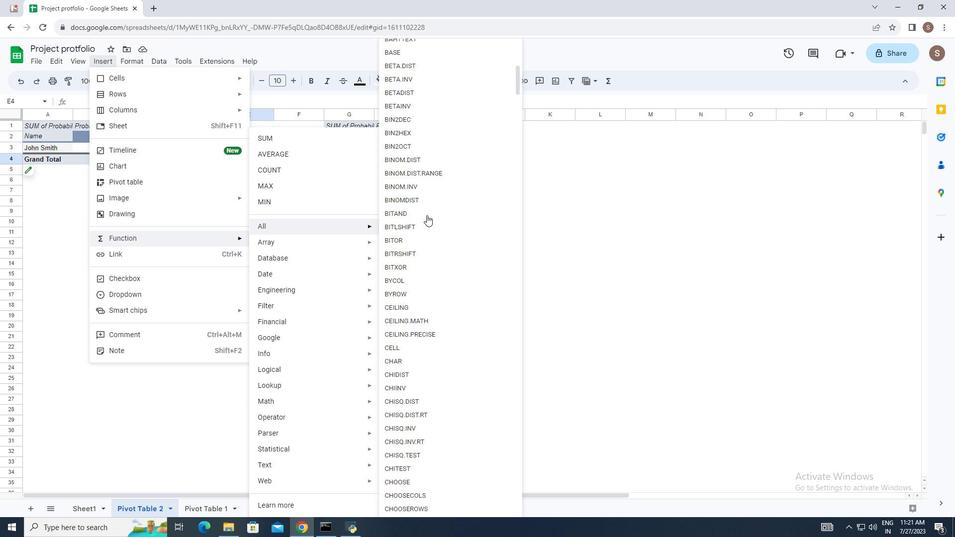 
Action: Mouse scrolled (409, 184) with delta (0, 0)
Screenshot: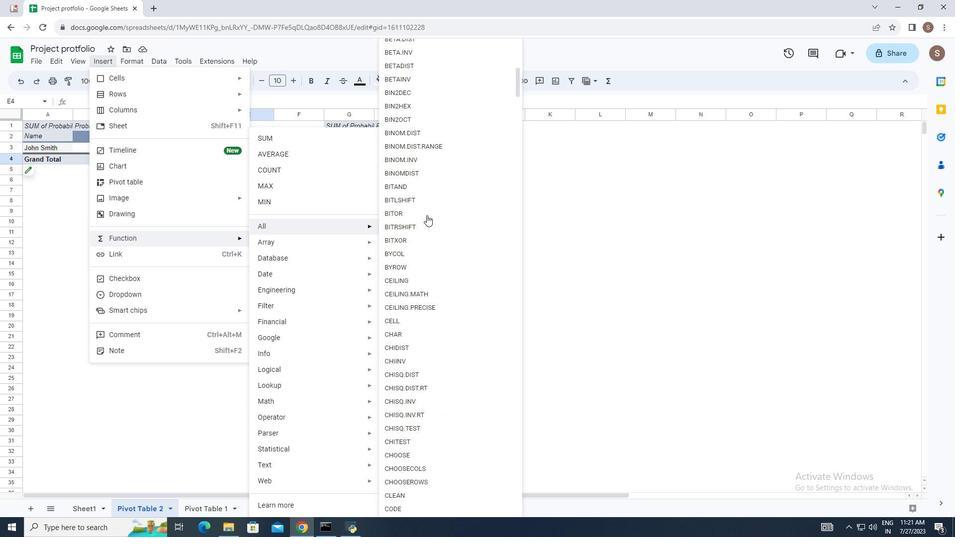 
Action: Mouse scrolled (409, 184) with delta (0, 0)
Screenshot: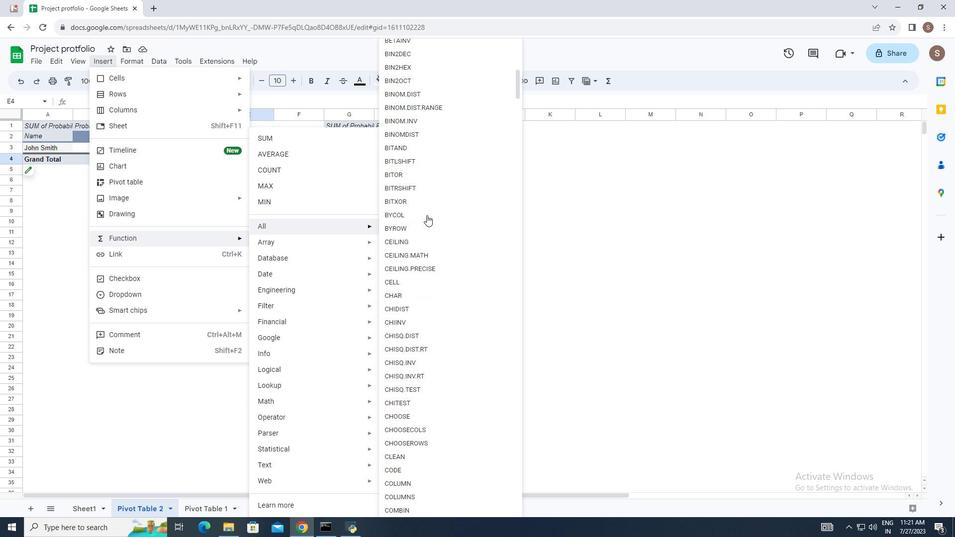 
Action: Mouse scrolled (409, 184) with delta (0, 0)
Screenshot: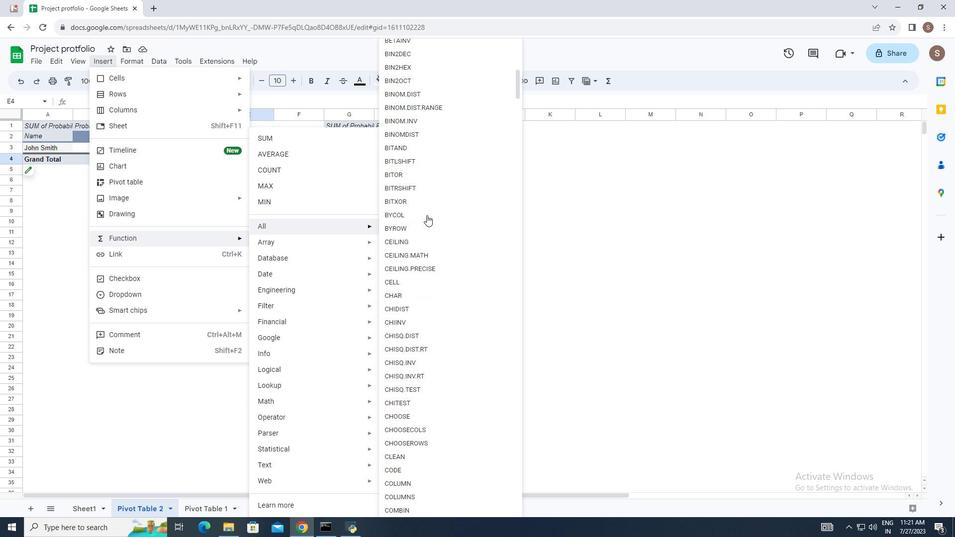 
Action: Mouse scrolled (409, 184) with delta (0, 0)
Screenshot: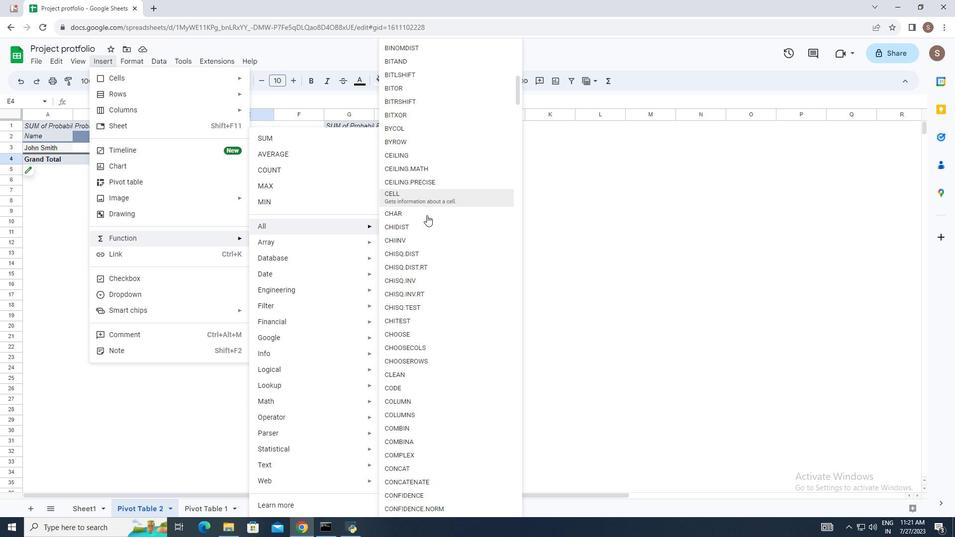 
Action: Mouse scrolled (409, 184) with delta (0, 0)
Screenshot: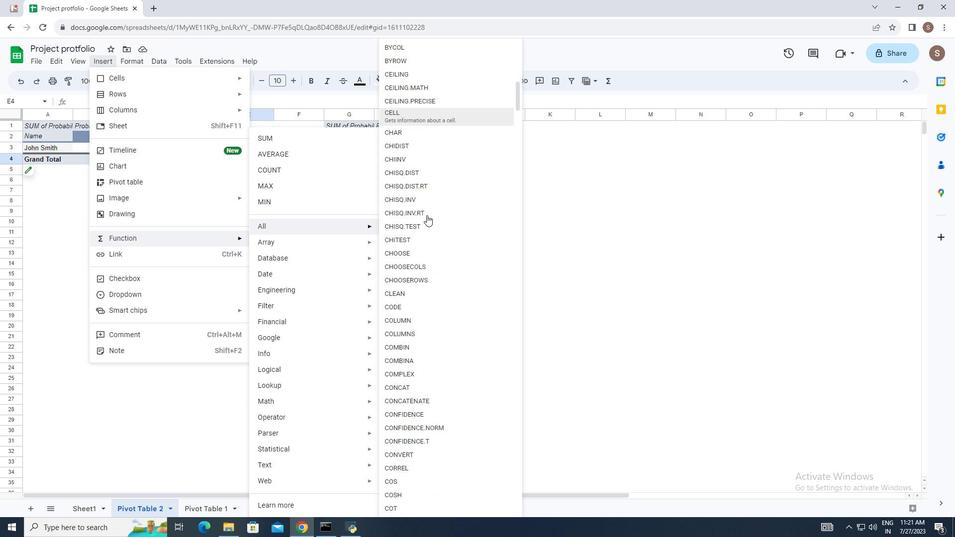 
Action: Mouse scrolled (409, 184) with delta (0, 0)
Screenshot: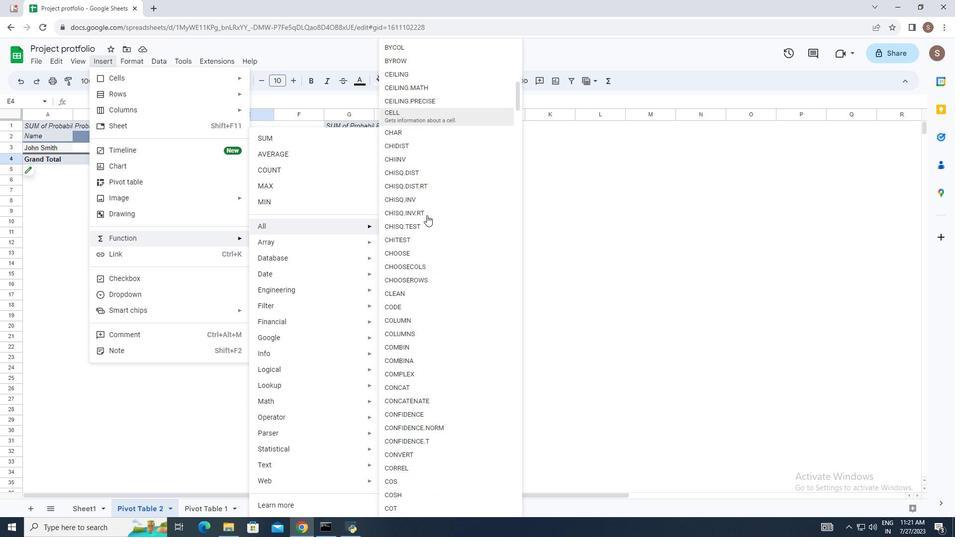 
Action: Mouse scrolled (409, 184) with delta (0, 0)
Screenshot: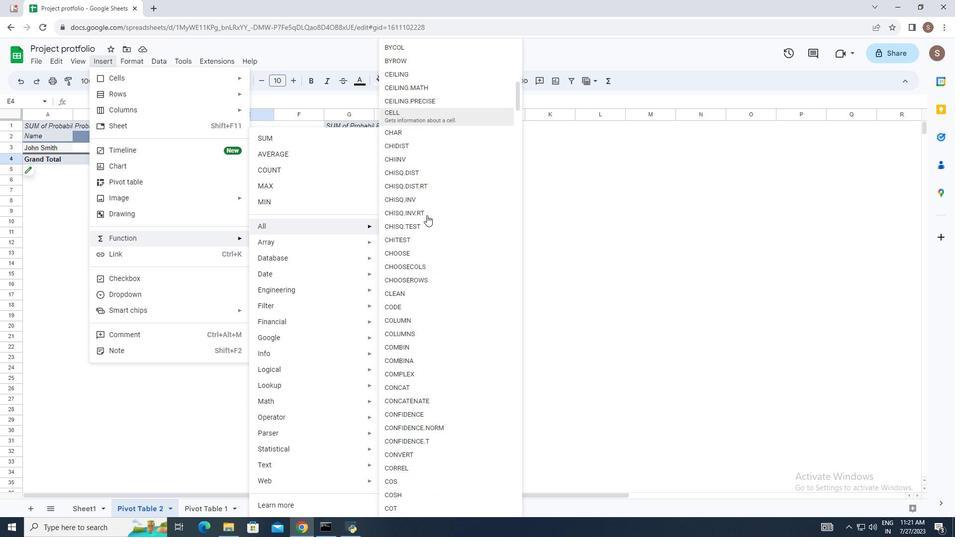 
Action: Mouse scrolled (409, 184) with delta (0, 0)
Screenshot: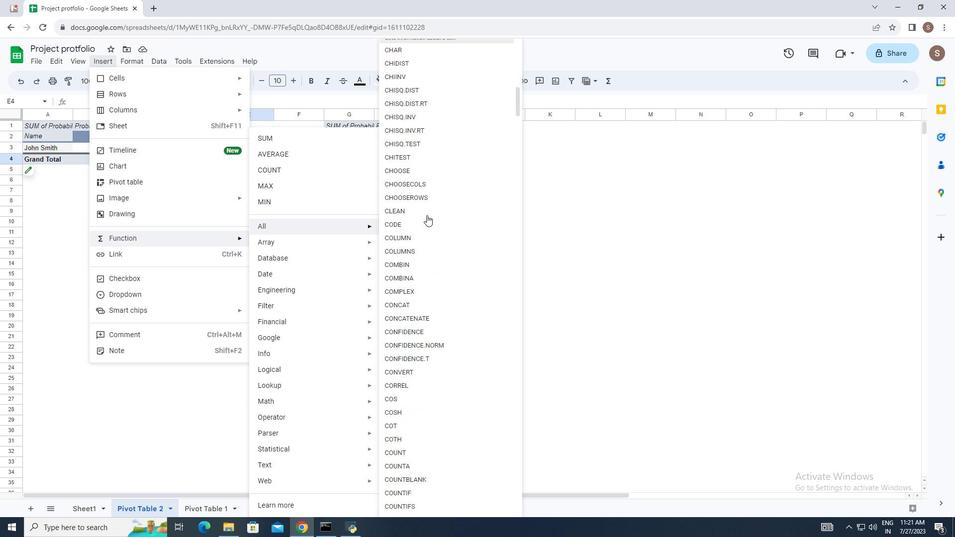 
Action: Mouse scrolled (409, 184) with delta (0, 0)
Screenshot: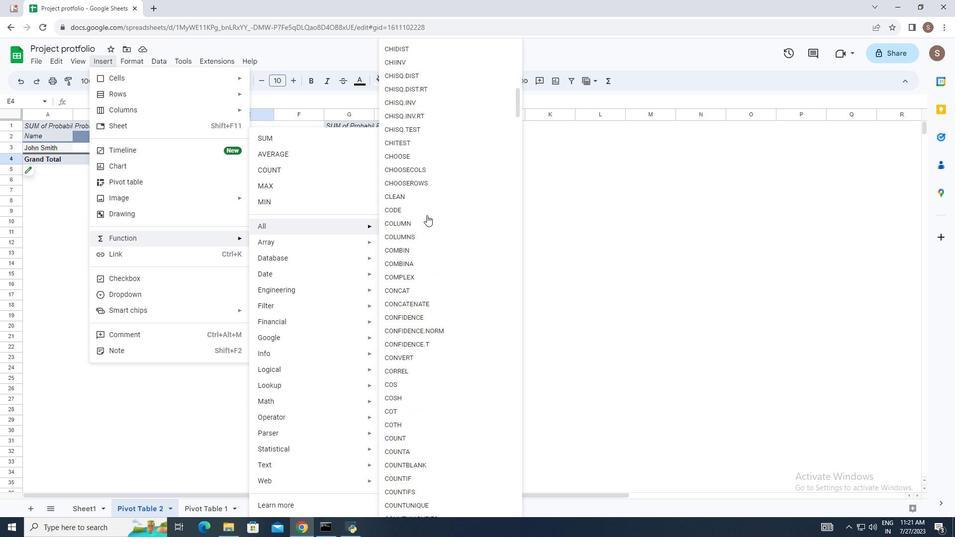 
Action: Mouse moved to (416, 184)
Screenshot: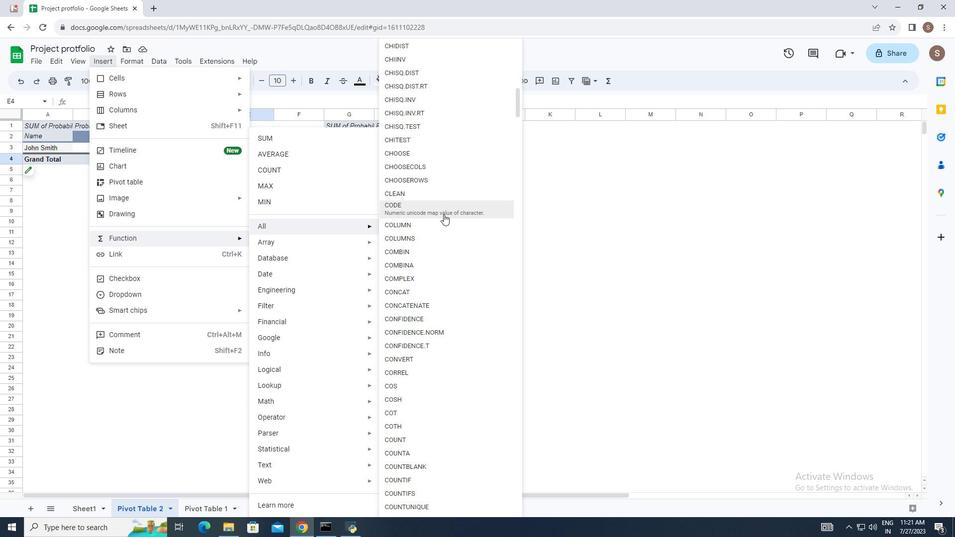 
Action: Mouse scrolled (416, 184) with delta (0, 0)
Screenshot: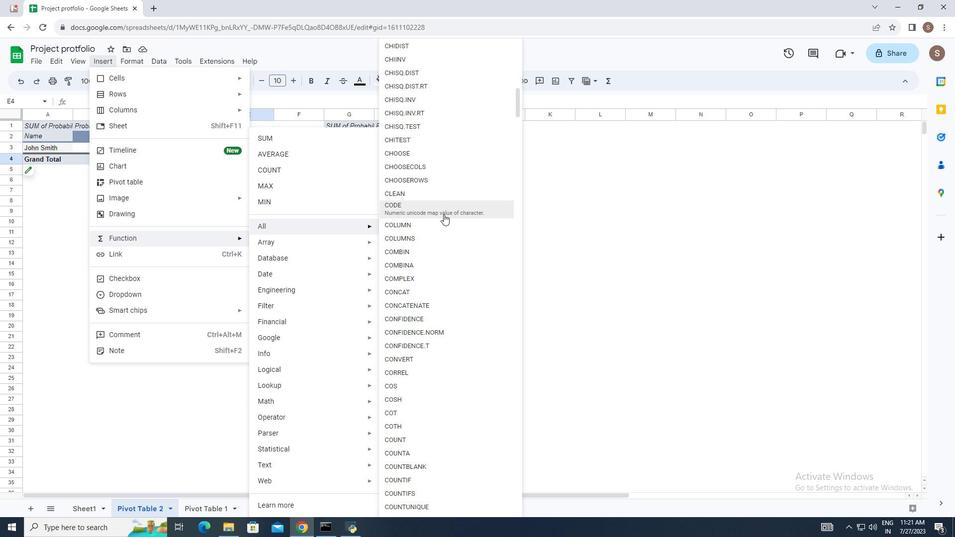 
Action: Mouse moved to (416, 184)
Screenshot: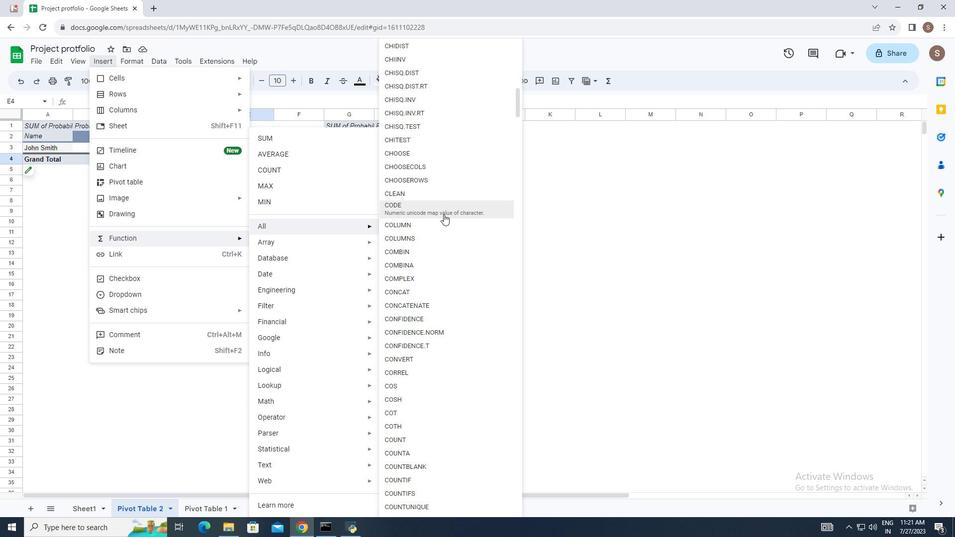 
Action: Mouse scrolled (416, 184) with delta (0, 0)
Screenshot: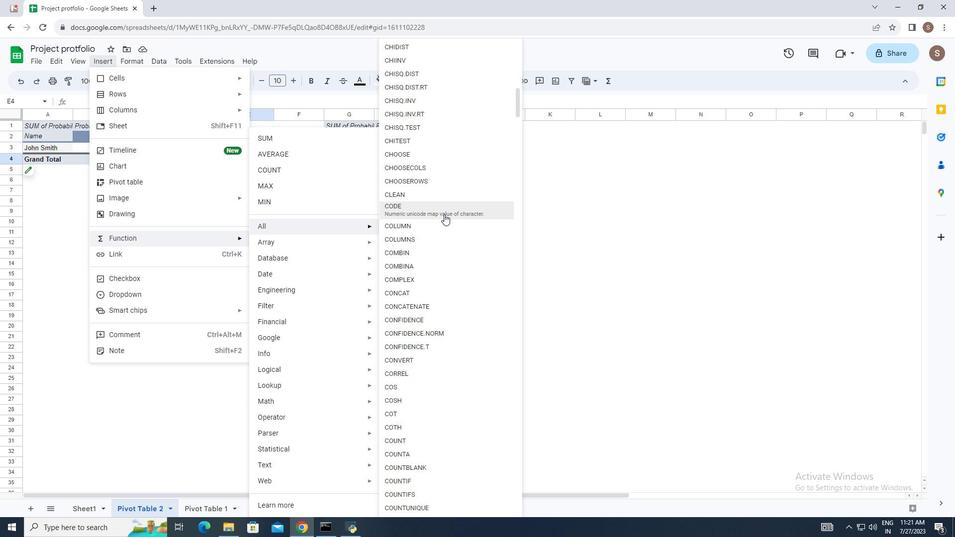 
Action: Mouse moved to (416, 184)
Screenshot: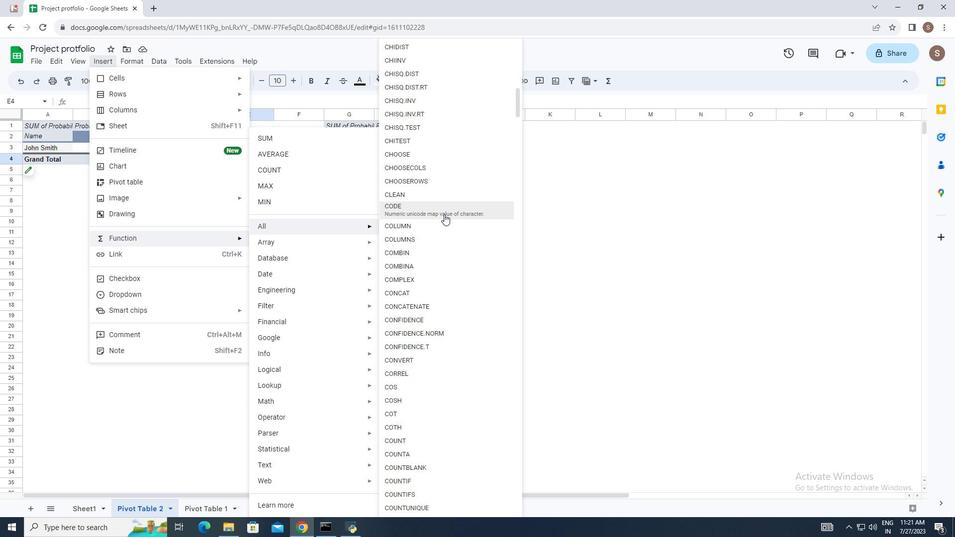
Action: Mouse scrolled (416, 184) with delta (0, 0)
Screenshot: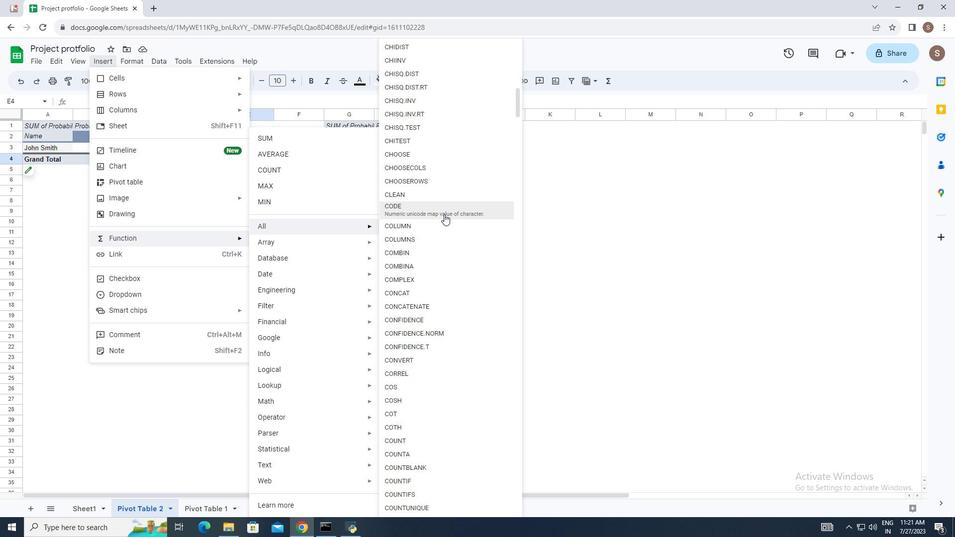 
Action: Mouse moved to (416, 184)
Screenshot: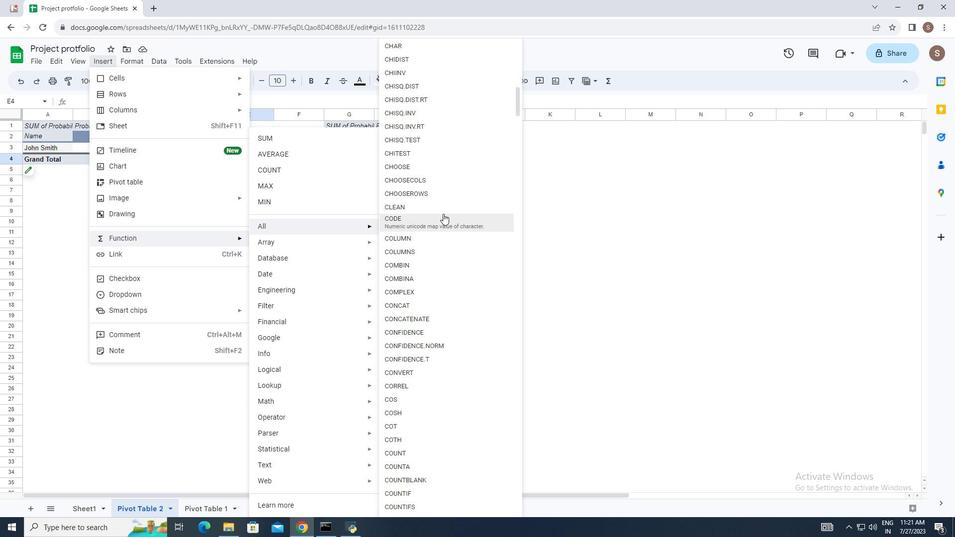 
Action: Mouse scrolled (416, 184) with delta (0, 0)
Screenshot: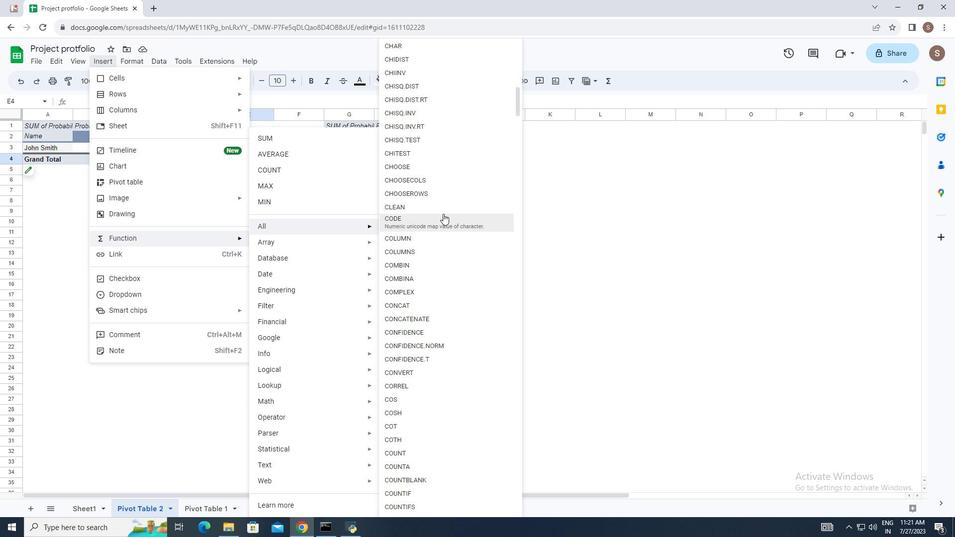 
Action: Mouse moved to (416, 184)
Screenshot: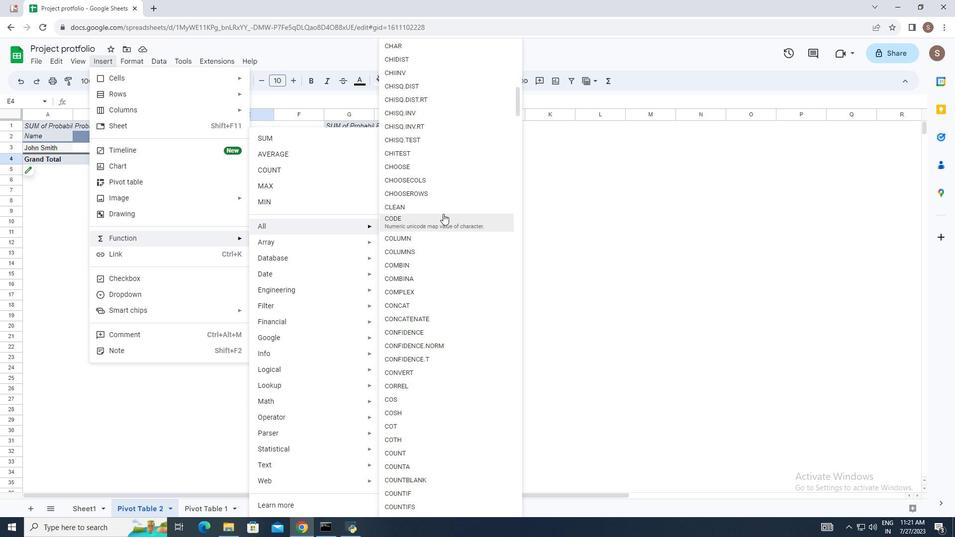 
Action: Mouse scrolled (416, 184) with delta (0, 0)
Screenshot: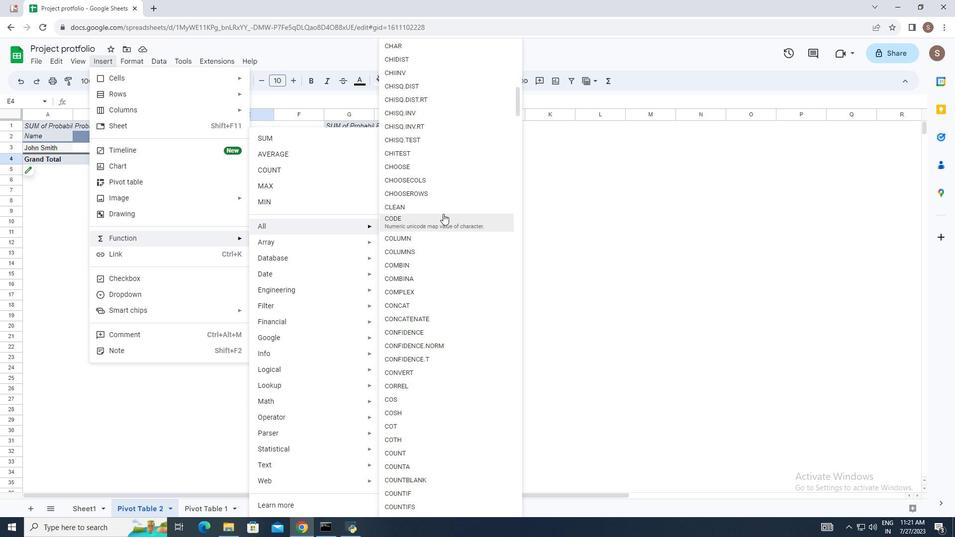 
Action: Mouse moved to (415, 184)
Screenshot: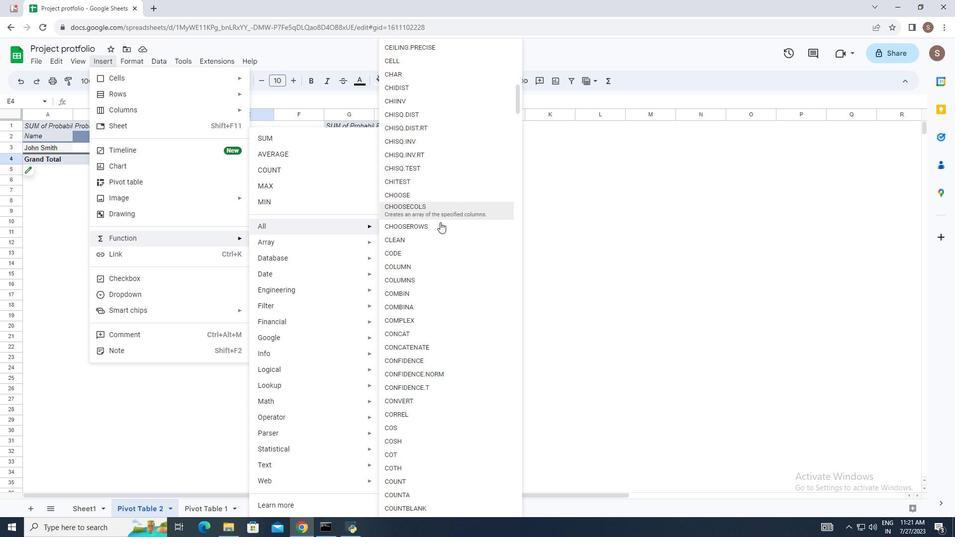 
Action: Mouse scrolled (415, 184) with delta (0, 0)
Screenshot: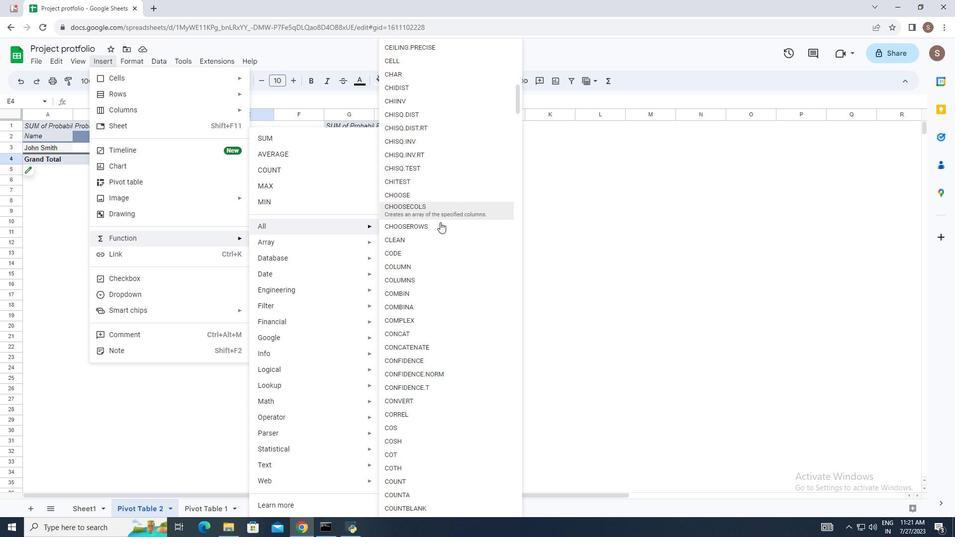 
Action: Mouse moved to (415, 185)
Screenshot: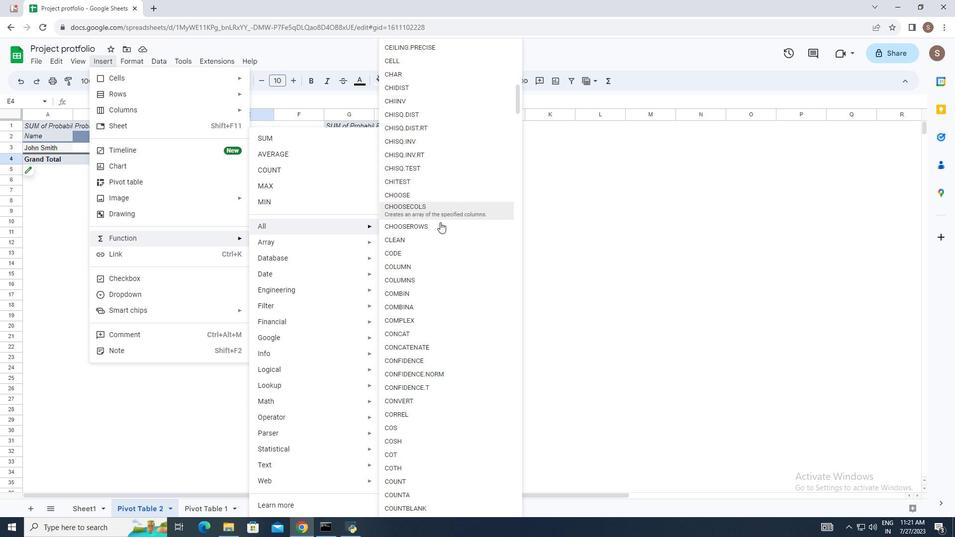 
Action: Mouse scrolled (415, 185) with delta (0, 0)
Screenshot: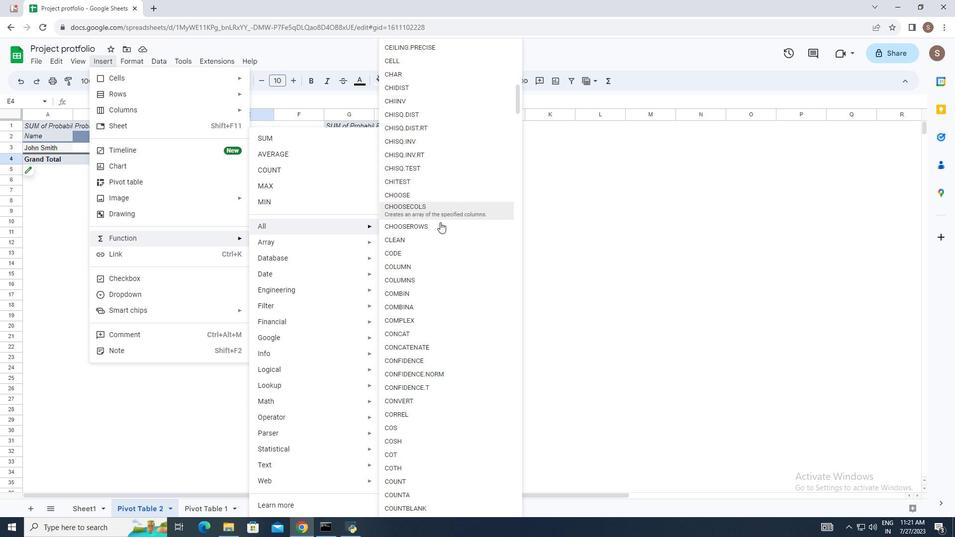 
Action: Mouse moved to (415, 185)
Screenshot: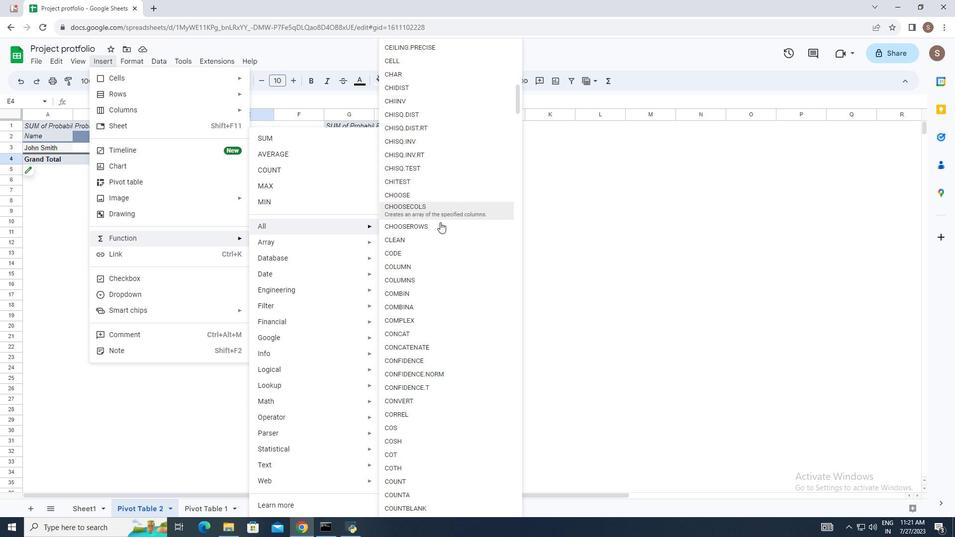 
Action: Mouse scrolled (415, 185) with delta (0, 0)
Screenshot: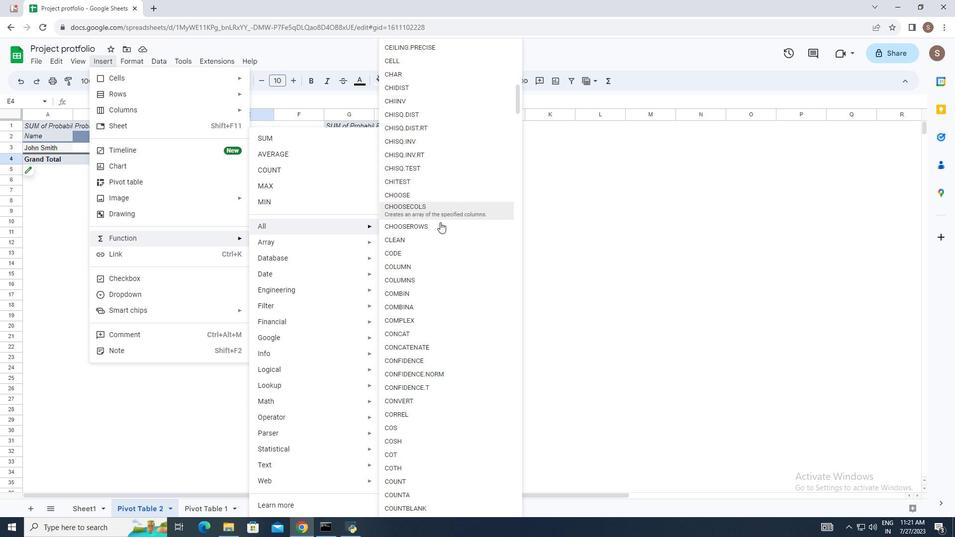 
Action: Mouse moved to (415, 185)
Screenshot: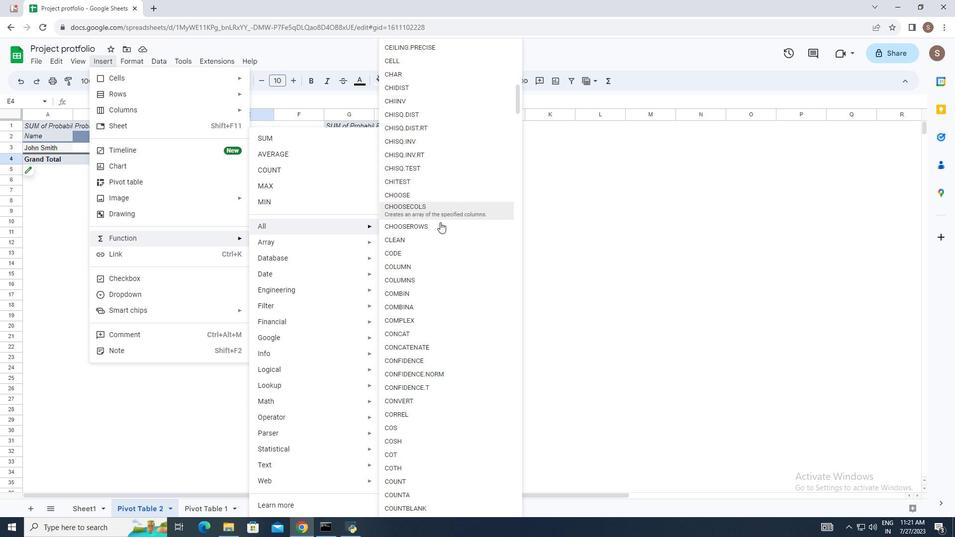 
Action: Mouse scrolled (415, 185) with delta (0, 0)
Screenshot: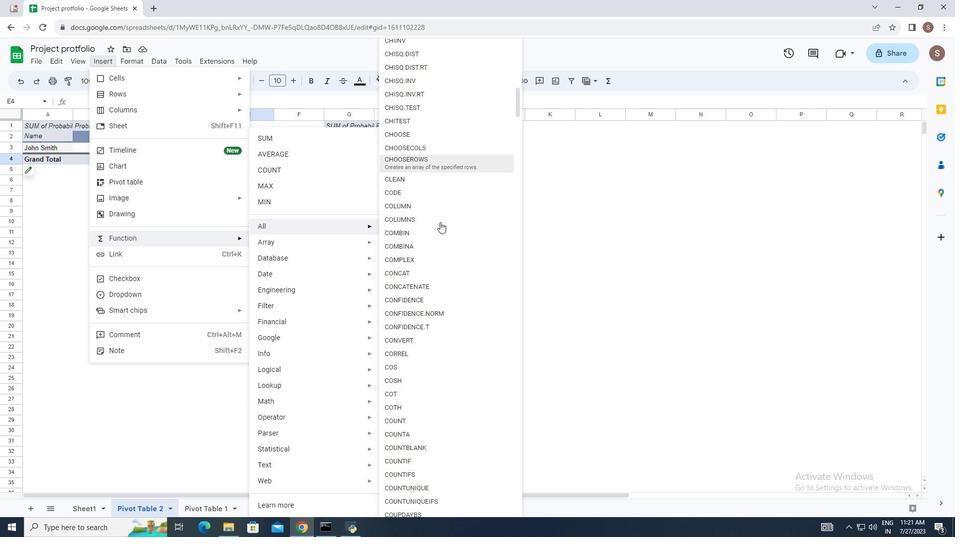
Action: Mouse moved to (415, 185)
Screenshot: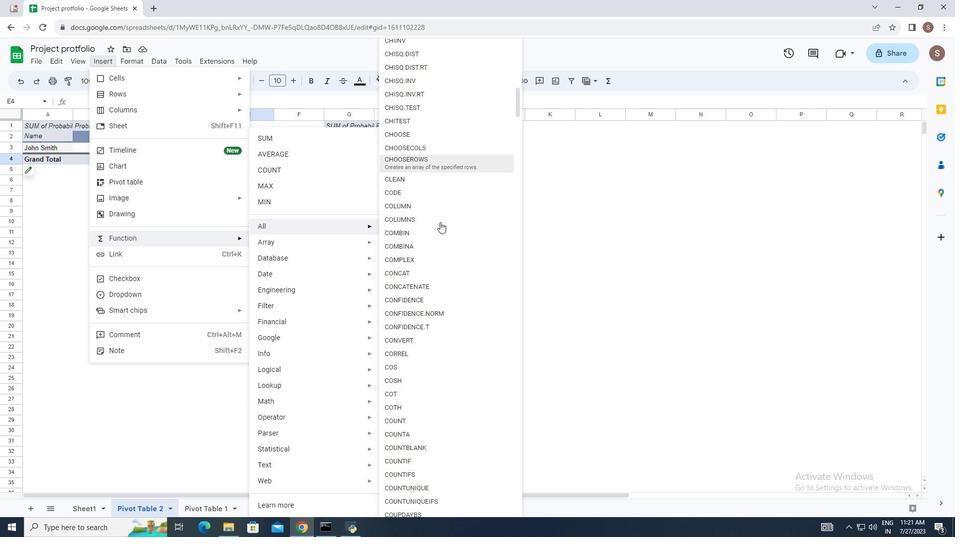 
Action: Mouse scrolled (415, 185) with delta (0, 0)
Screenshot: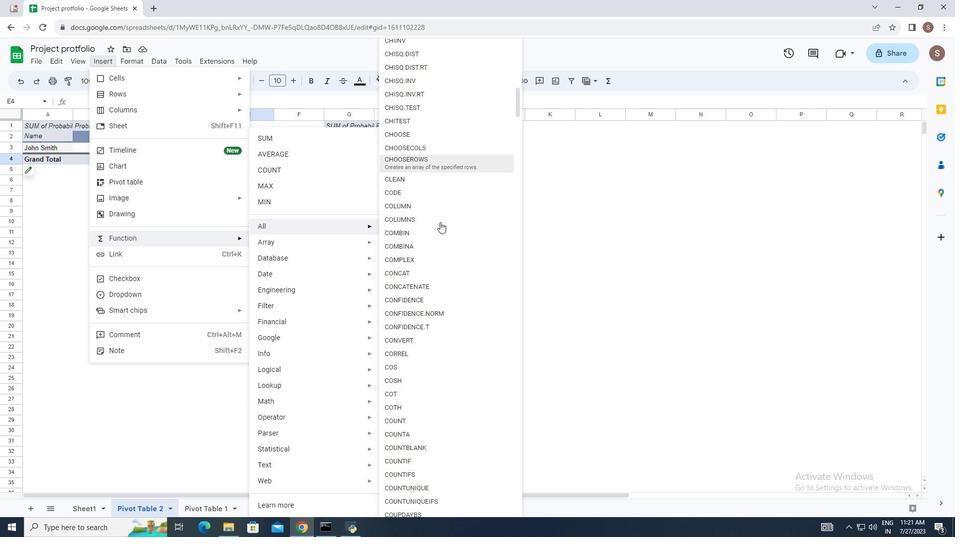 
Action: Mouse scrolled (415, 185) with delta (0, 0)
Screenshot: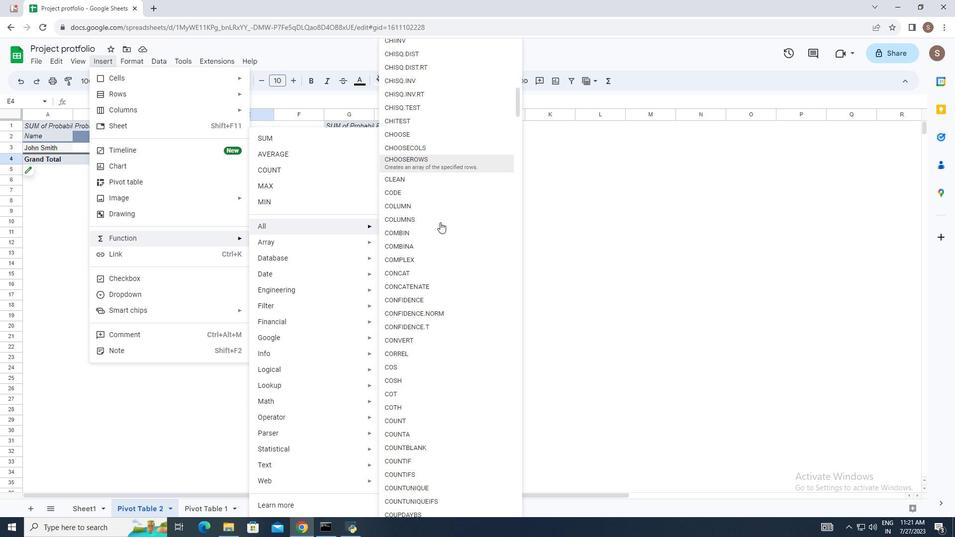 
Action: Mouse moved to (416, 185)
Screenshot: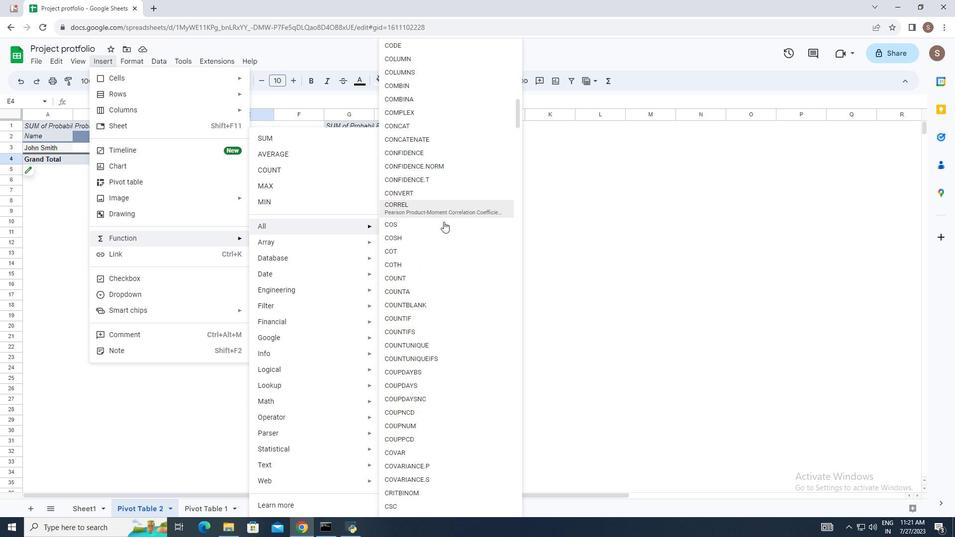 
Action: Mouse scrolled (416, 185) with delta (0, 0)
Screenshot: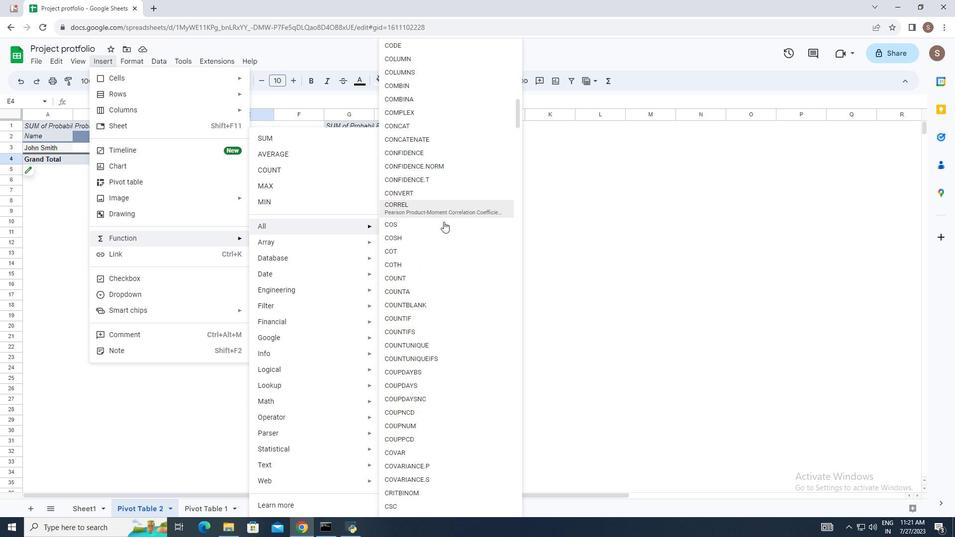 
Action: Mouse moved to (416, 185)
Screenshot: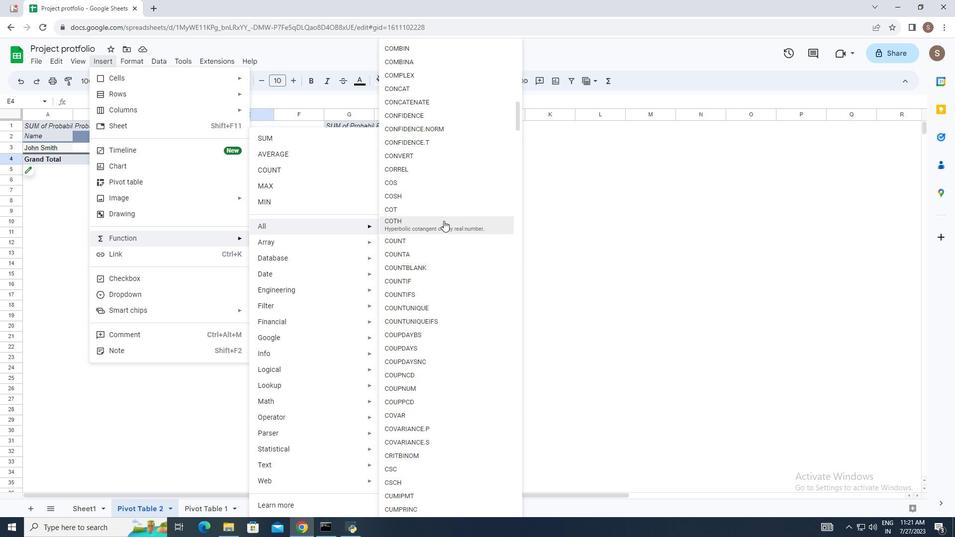 
Action: Mouse scrolled (416, 185) with delta (0, 0)
Screenshot: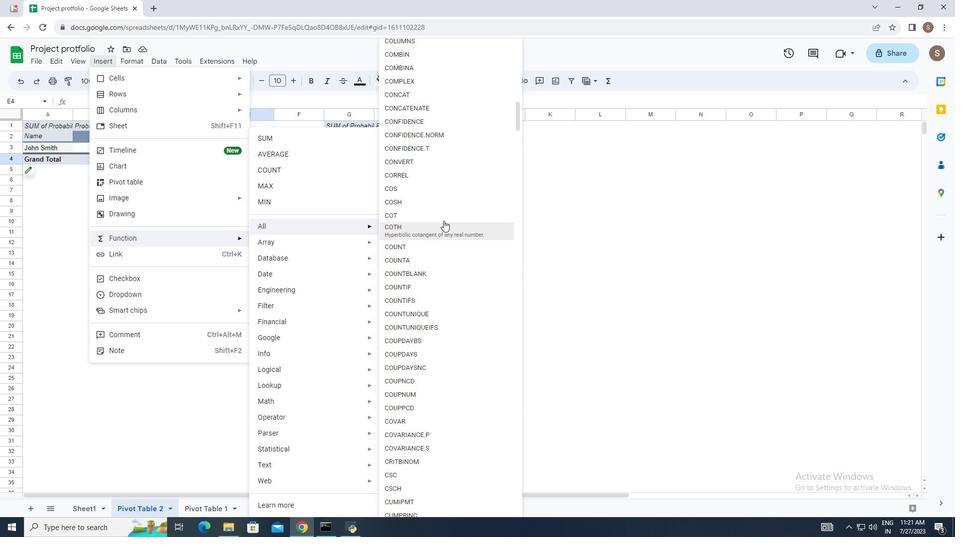 
Action: Mouse scrolled (416, 185) with delta (0, 0)
Screenshot: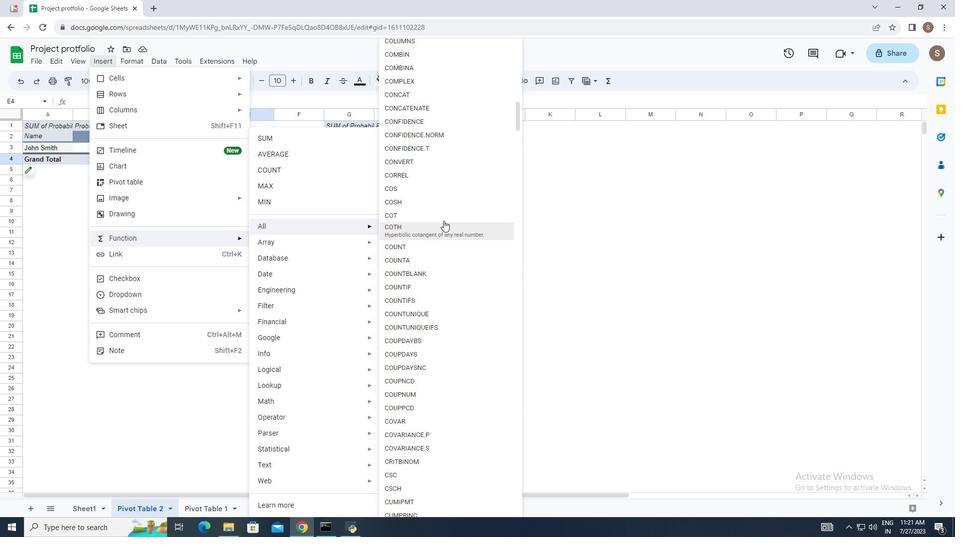 
Action: Mouse moved to (416, 185)
Screenshot: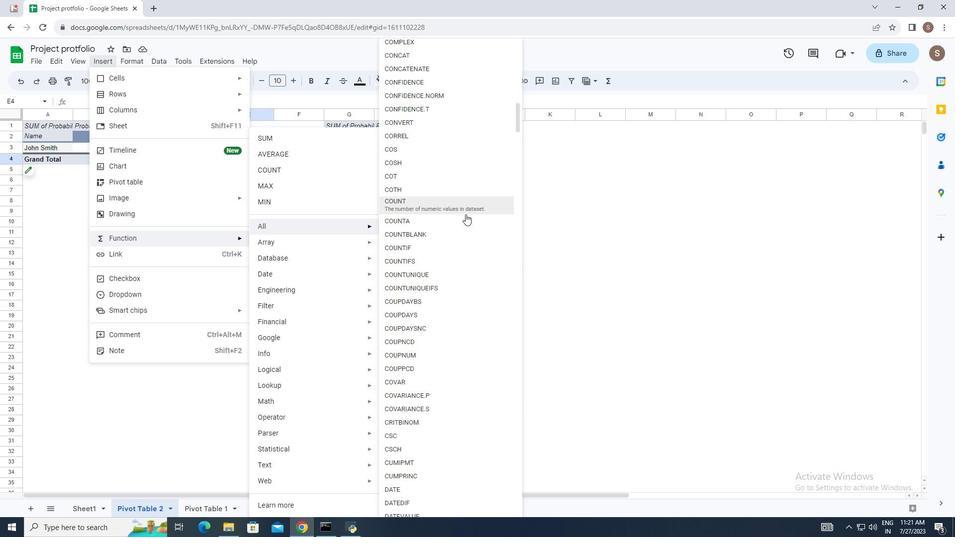 
Action: Mouse scrolled (416, 185) with delta (0, 0)
Screenshot: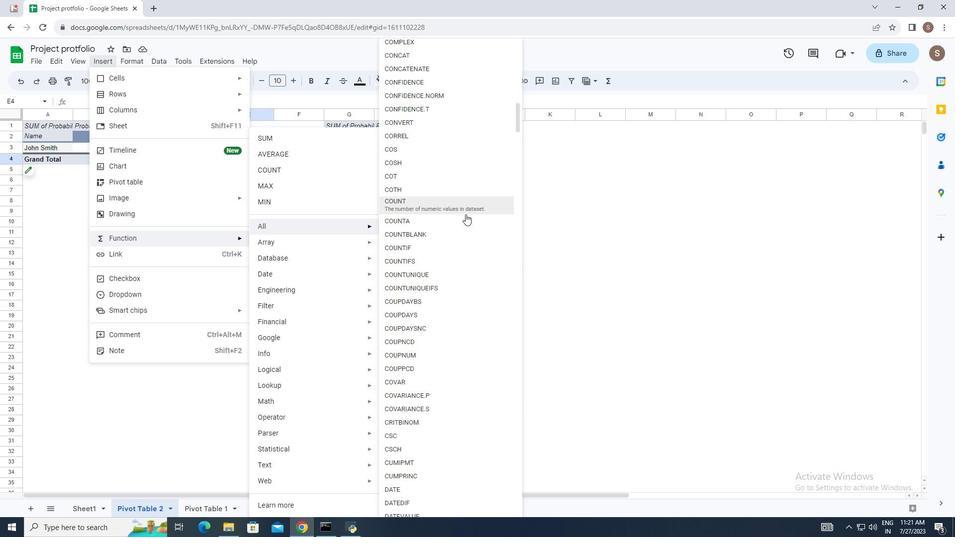 
Action: Mouse scrolled (416, 185) with delta (0, 0)
Screenshot: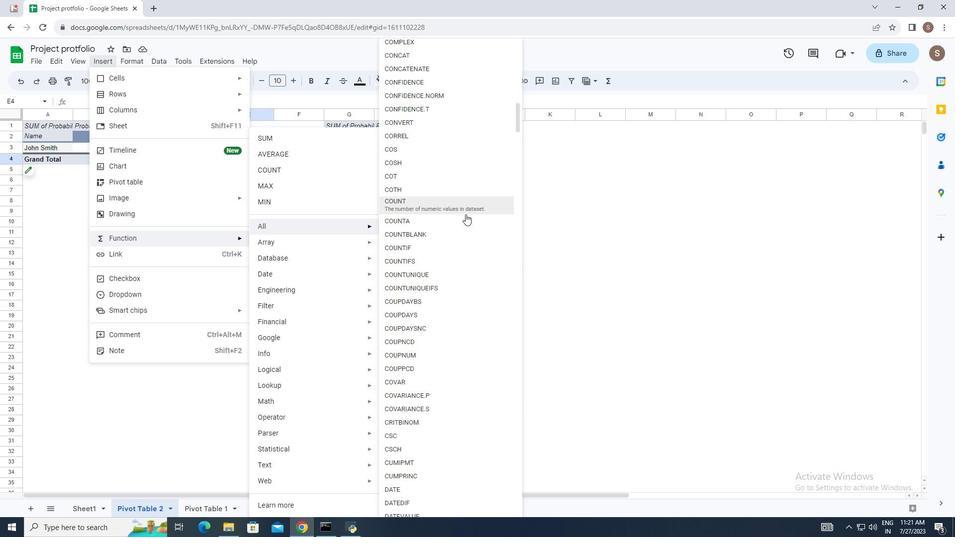 
Action: Mouse moved to (416, 185)
Screenshot: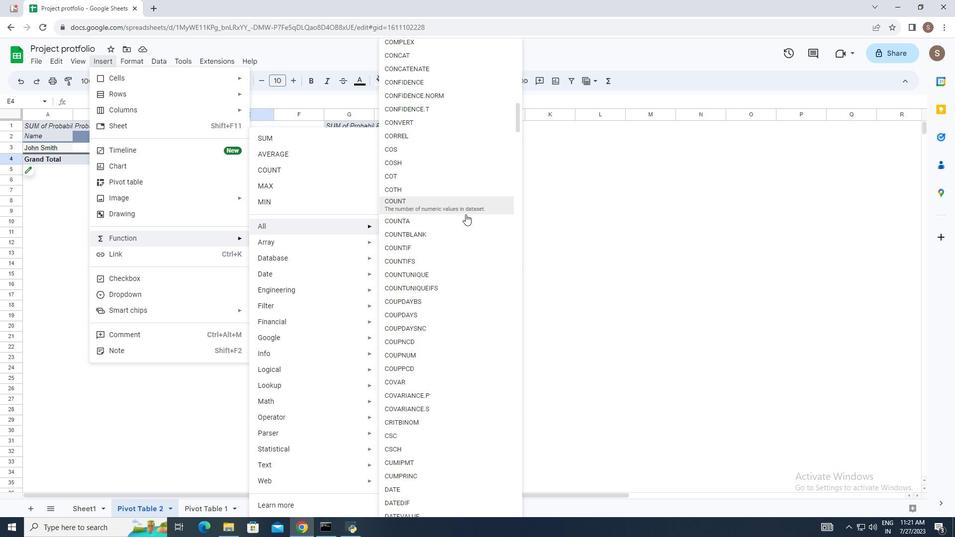 
Action: Mouse scrolled (416, 185) with delta (0, 0)
Screenshot: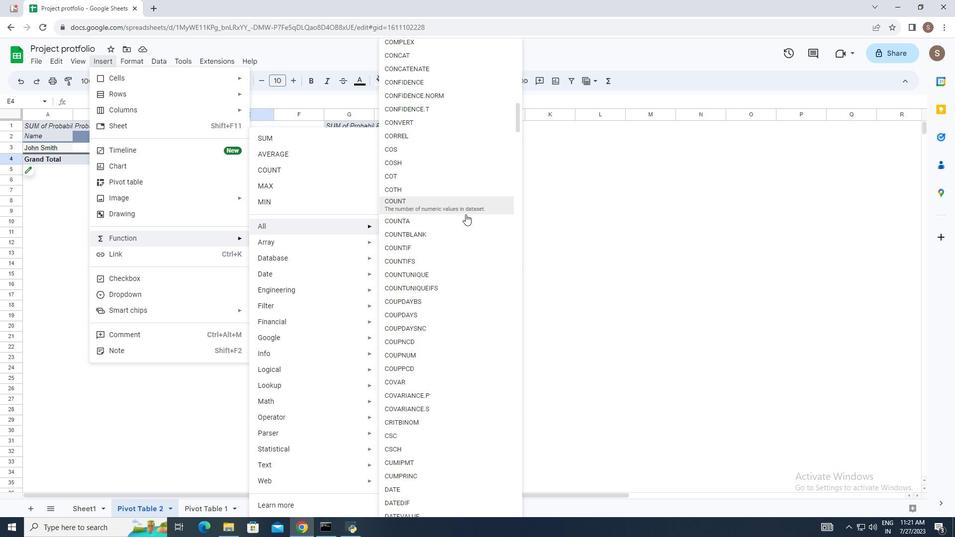 
Action: Mouse moved to (445, 176)
Screenshot: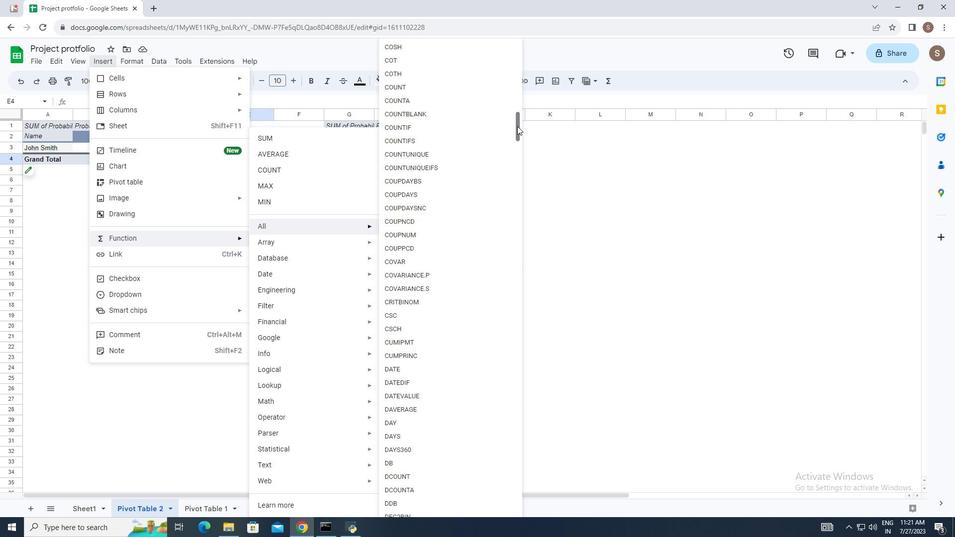 
Action: Mouse pressed left at (445, 176)
Screenshot: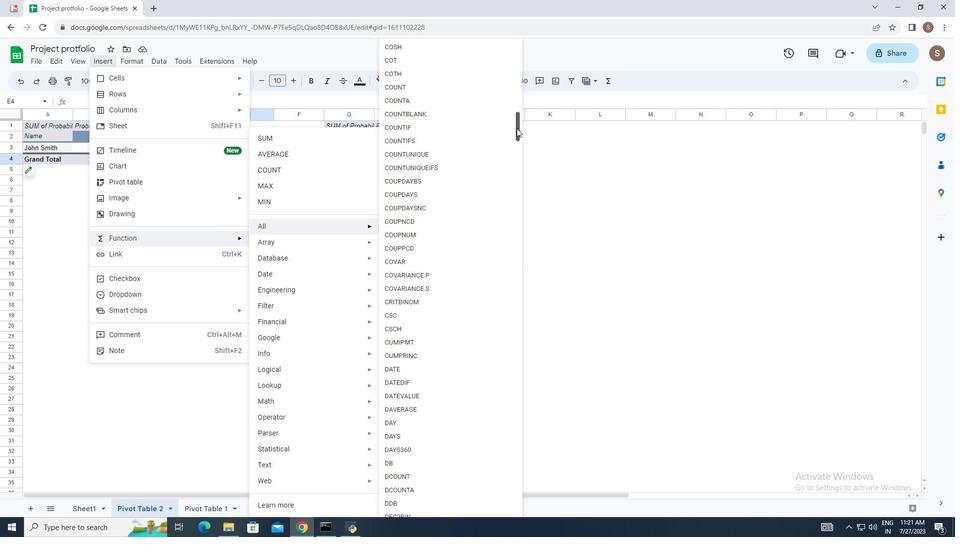 
Action: Mouse moved to (407, 176)
Screenshot: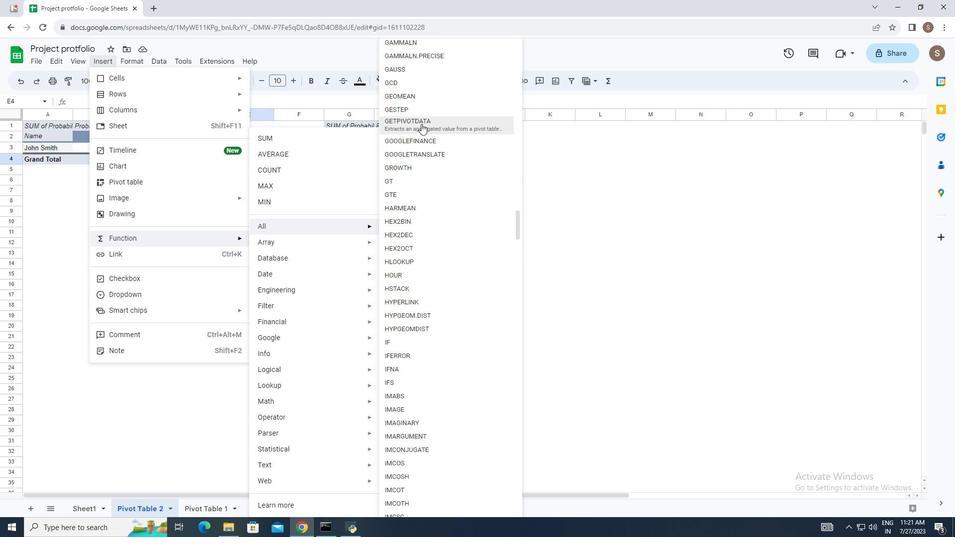 
Action: Mouse pressed left at (407, 176)
Screenshot: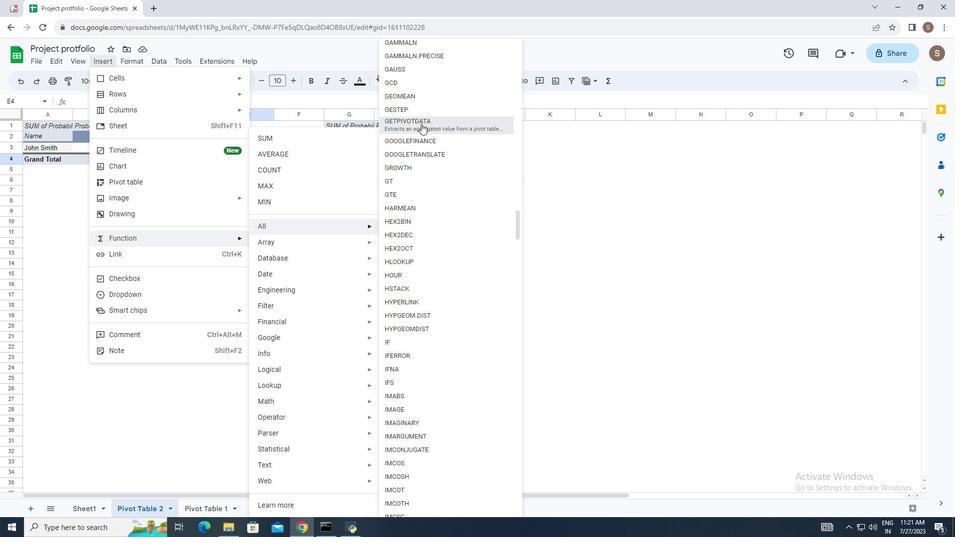 
Action: Mouse moved to (281, 178)
Screenshot: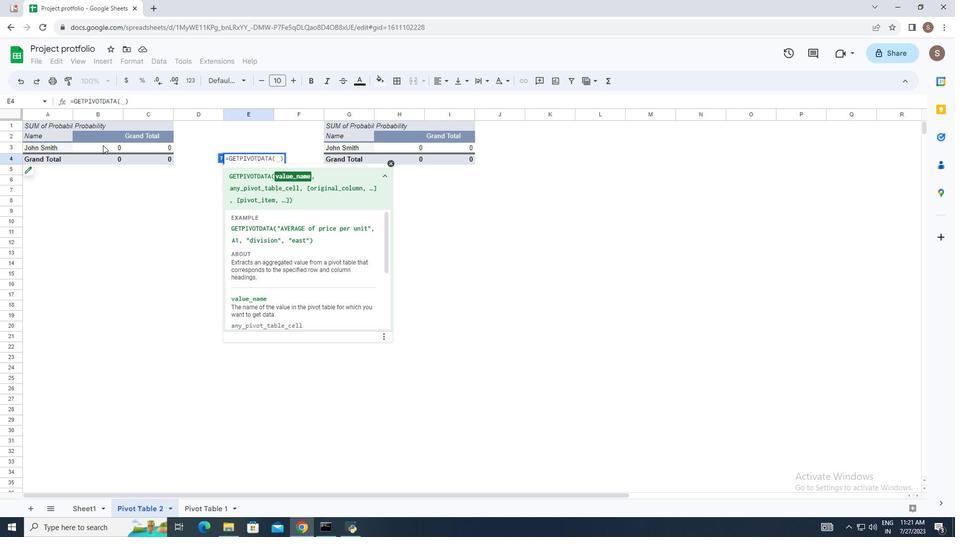 
Action: Mouse pressed left at (281, 178)
Screenshot: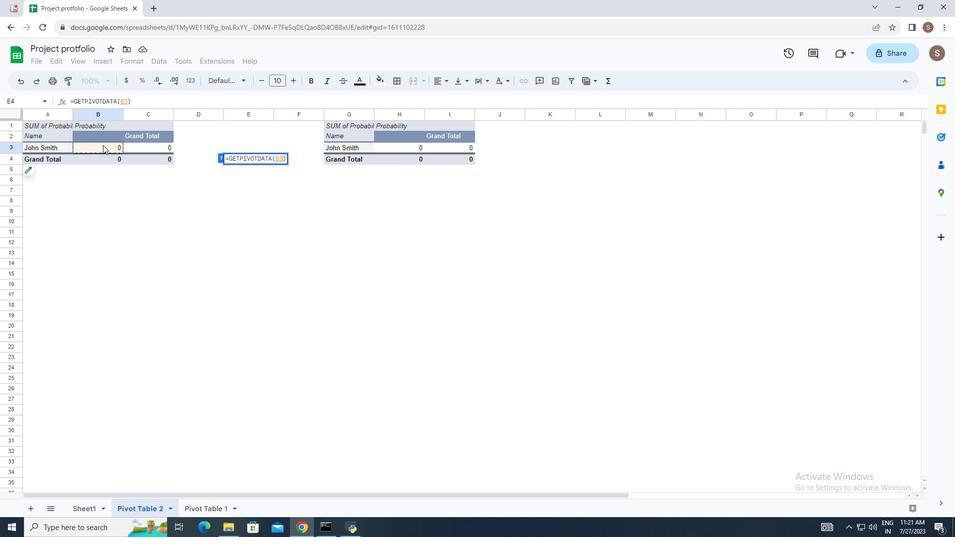 
Action: Mouse moved to (308, 180)
Screenshot: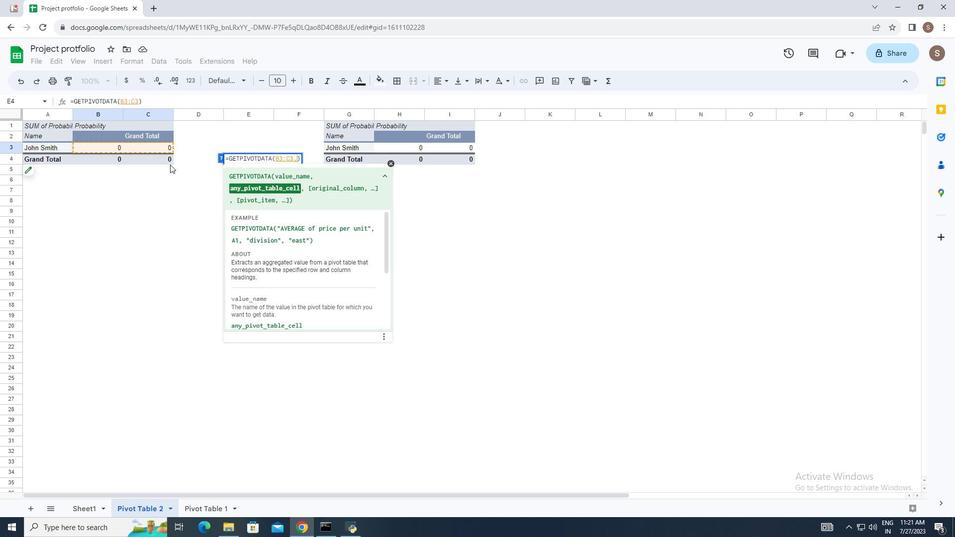 
Action: Key pressed <Key.space>
Screenshot: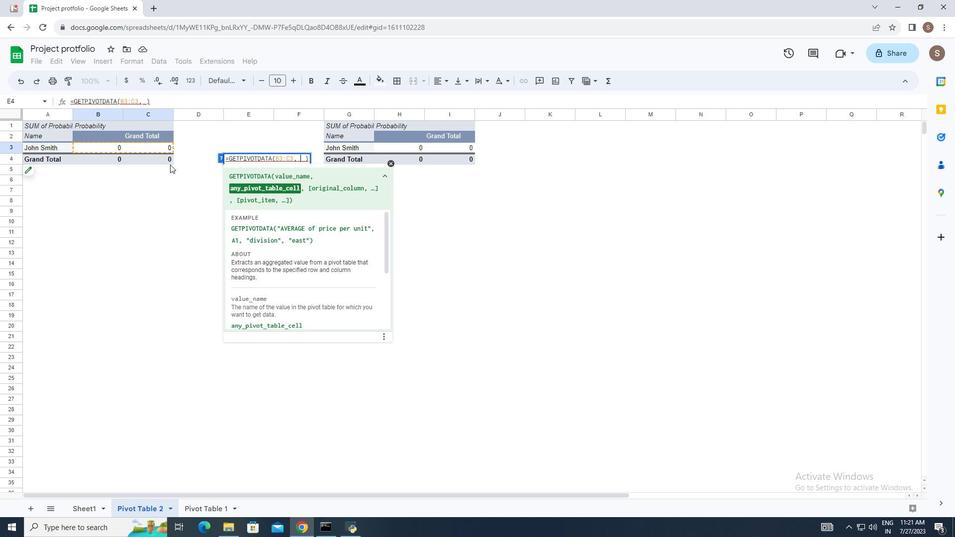 
Action: Mouse moved to (376, 178)
Screenshot: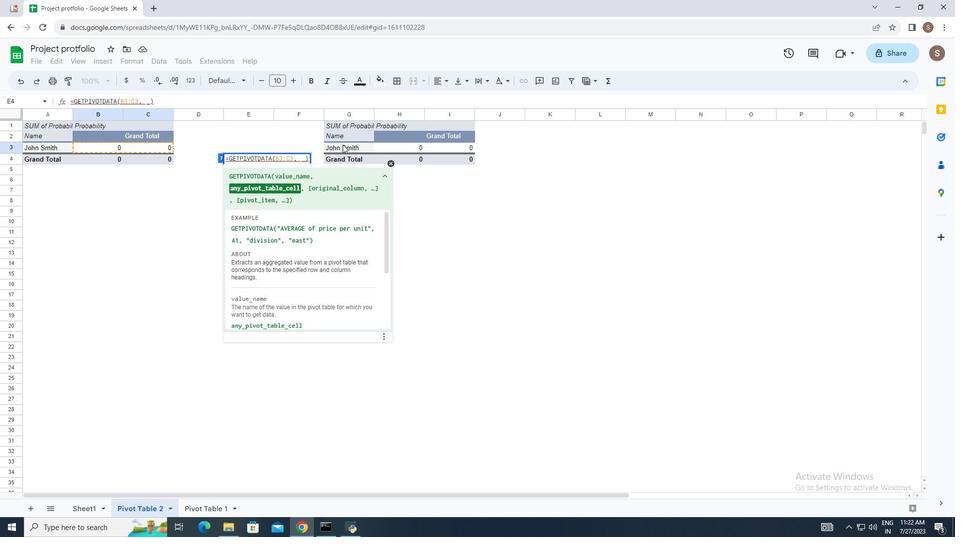 
Action: Mouse pressed left at (376, 178)
Screenshot: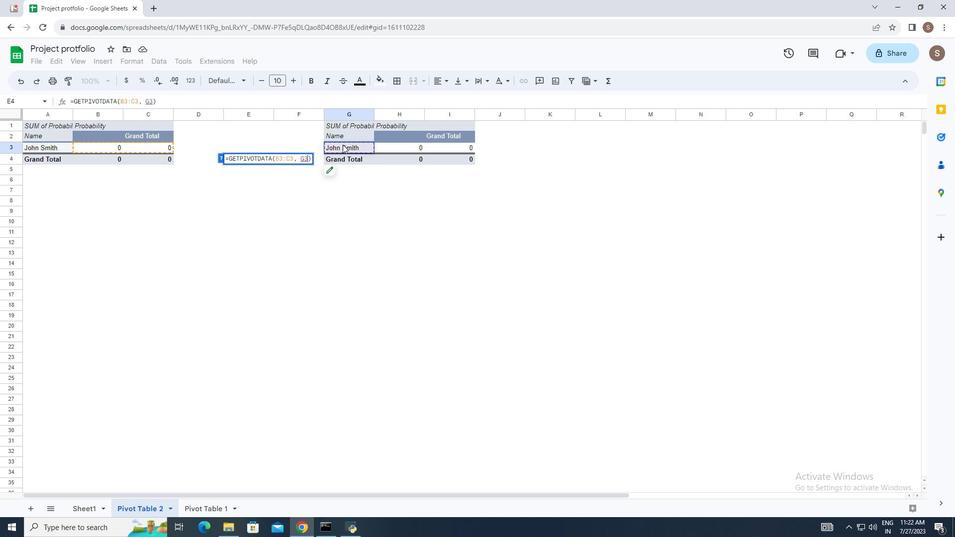 
Action: Mouse moved to (391, 183)
Screenshot: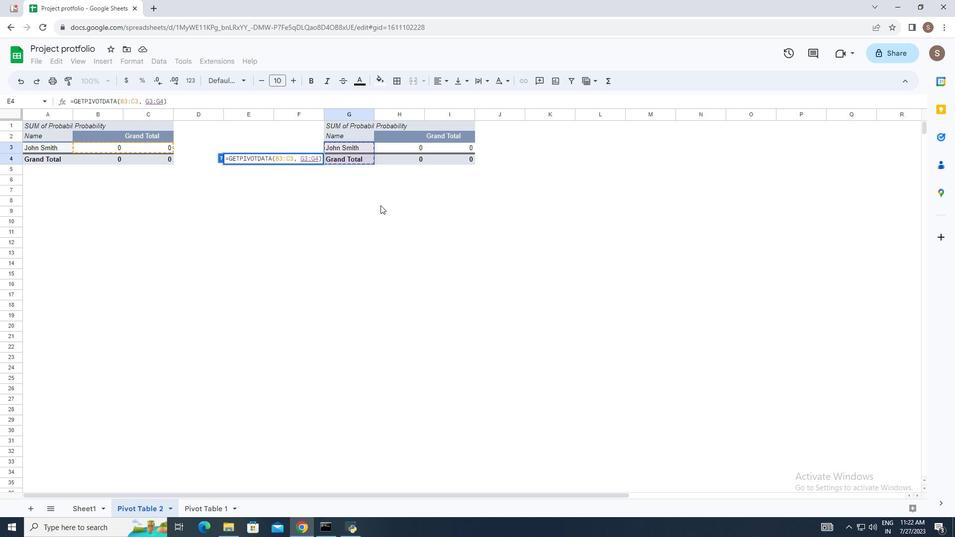 
Action: Key pressed <Key.enter>
Screenshot: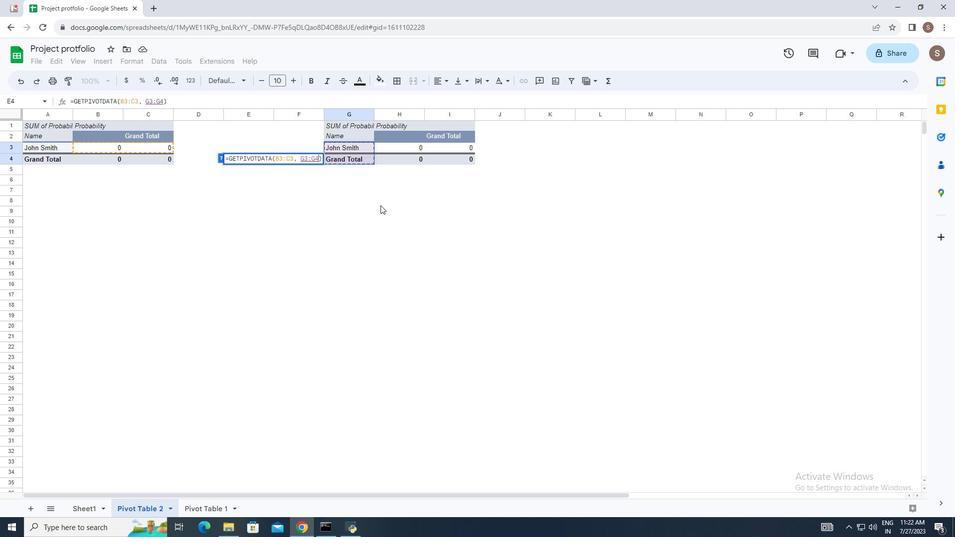 
Action: Mouse moved to (393, 183)
Screenshot: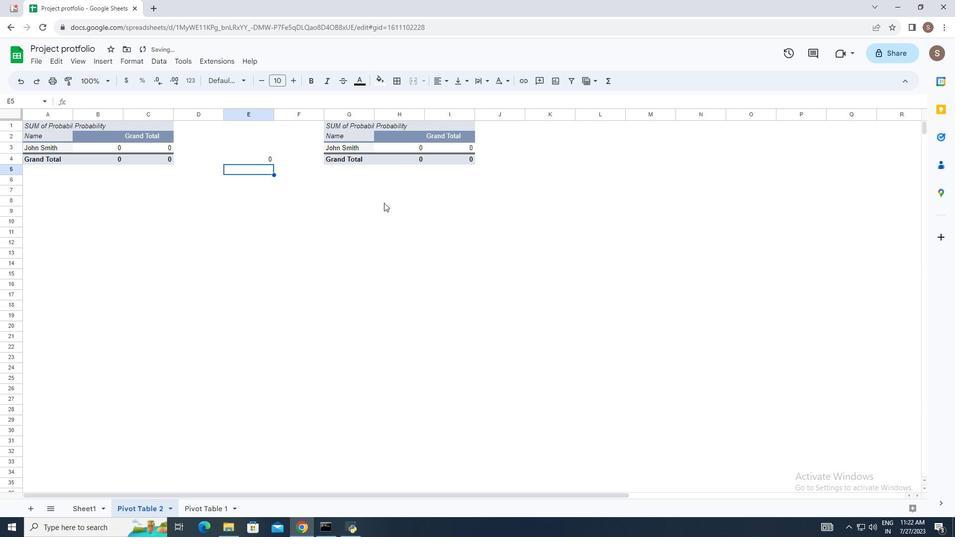 
